 Task: In the sheet Budget Analysis ToolFont size of heading  18 Font style of dataoswald 'Font size of data '9 Alignment of headline & dataAlign center.   Fill color in heading, Red Font color of dataIn the sheet  Attendance Management Sheetbook
Action: Mouse moved to (54, 172)
Screenshot: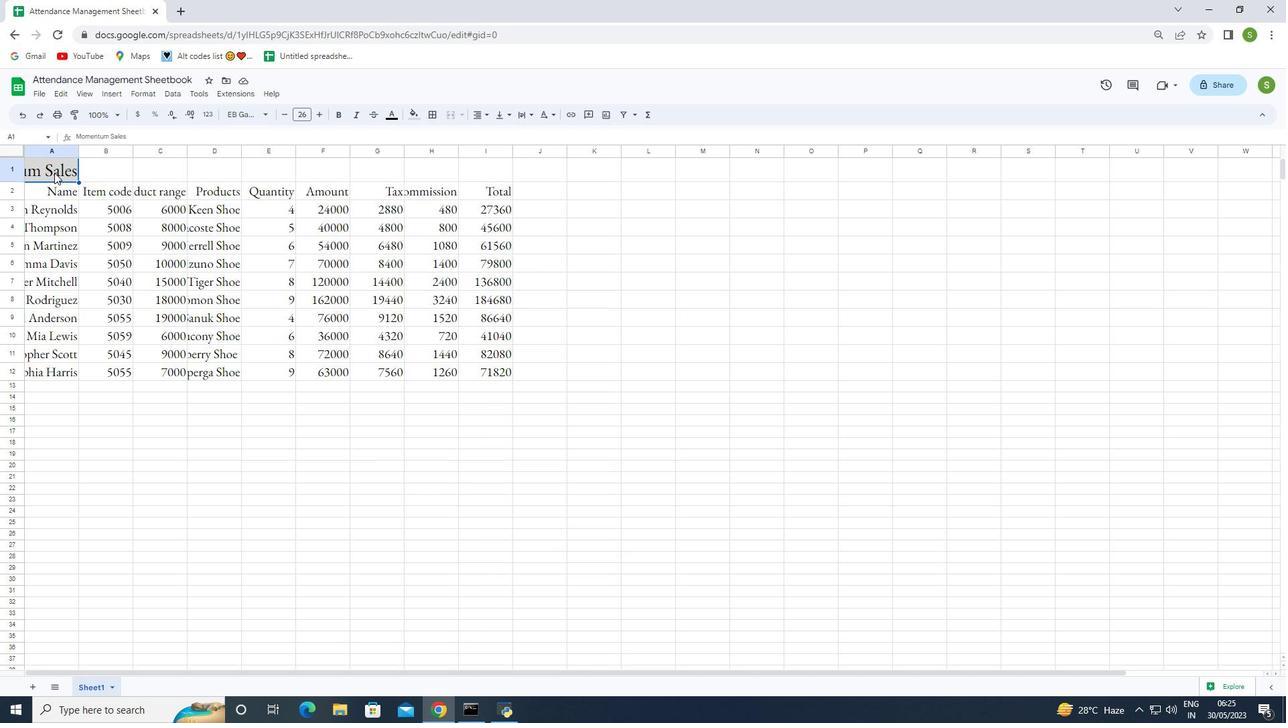 
Action: Mouse pressed left at (54, 172)
Screenshot: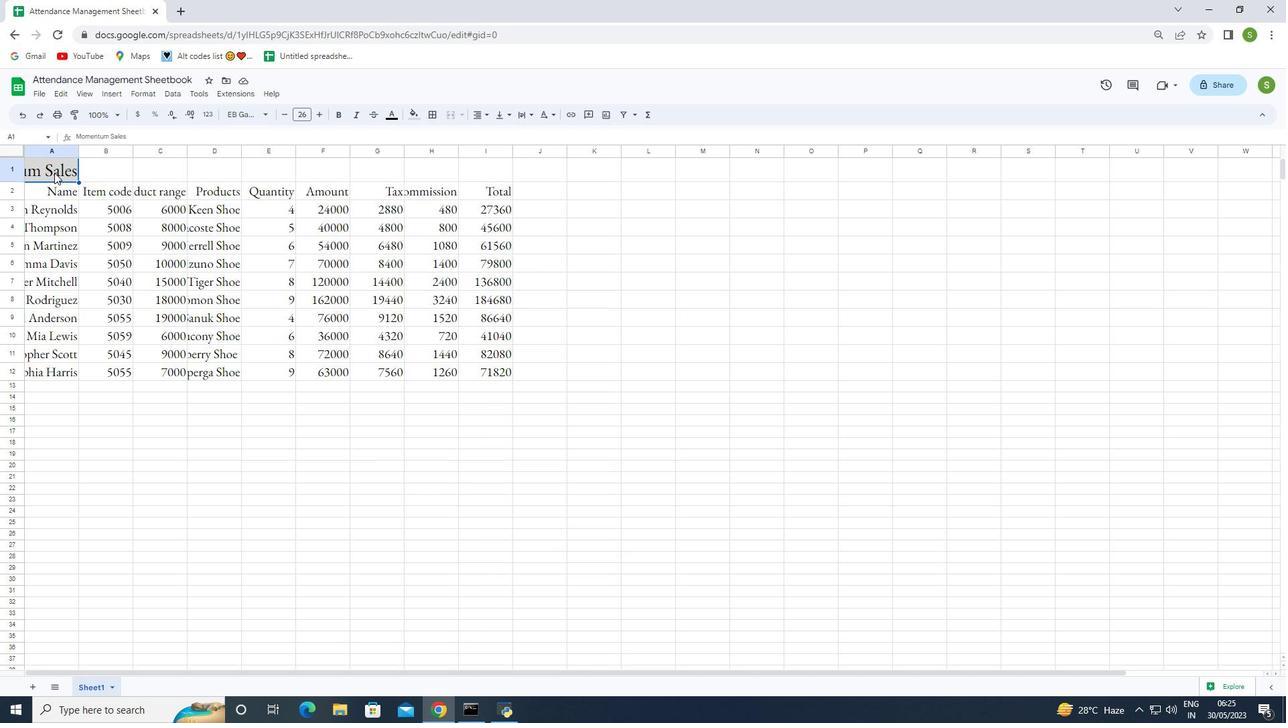 
Action: Mouse moved to (282, 113)
Screenshot: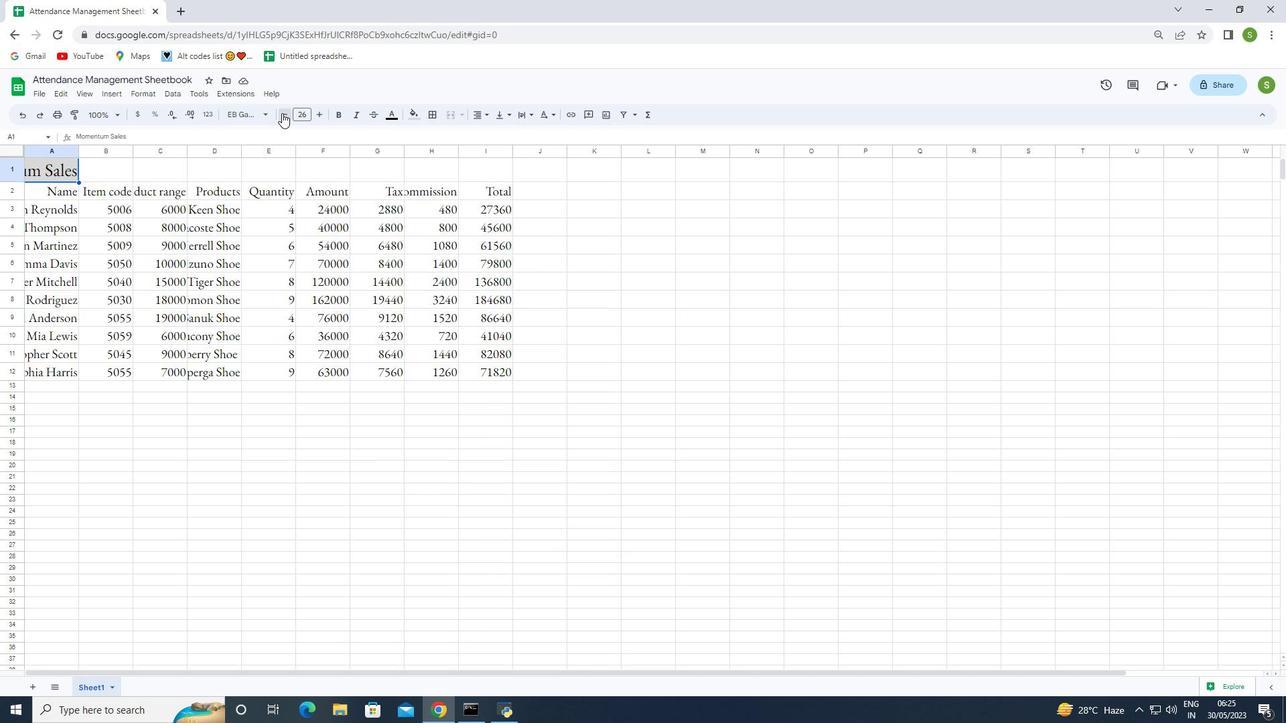 
Action: Mouse pressed left at (282, 113)
Screenshot: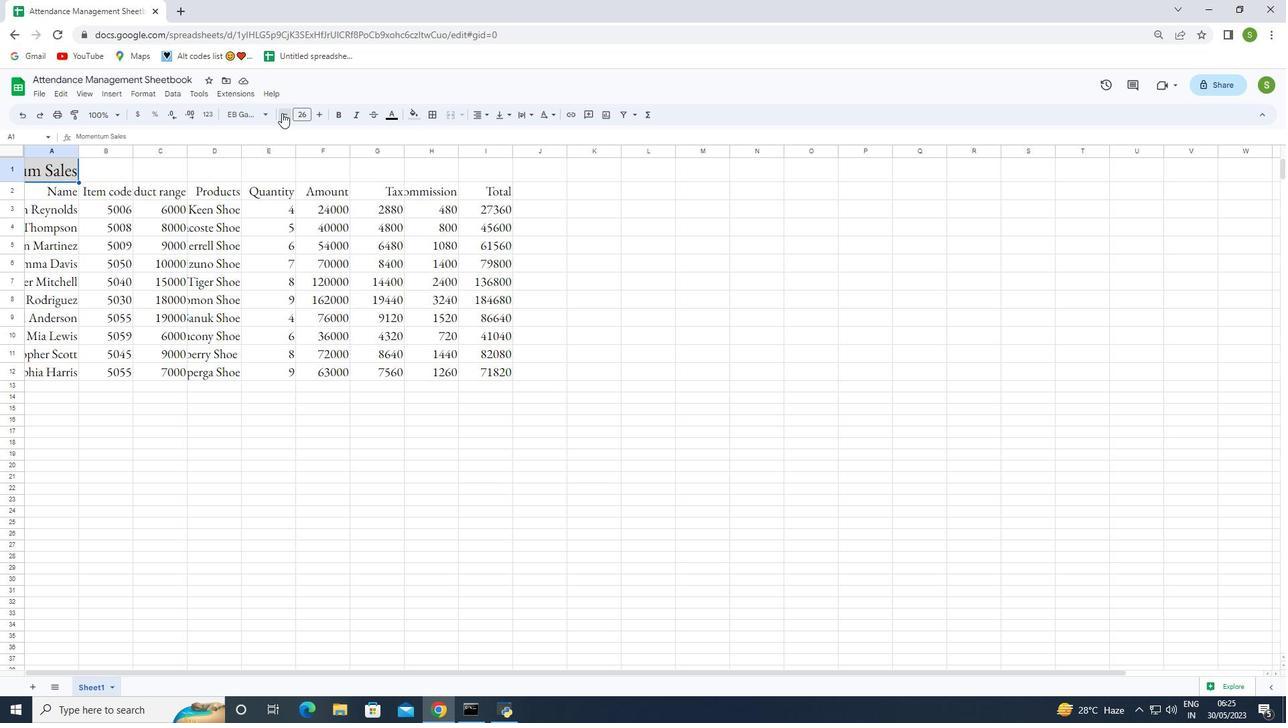 
Action: Mouse pressed left at (282, 113)
Screenshot: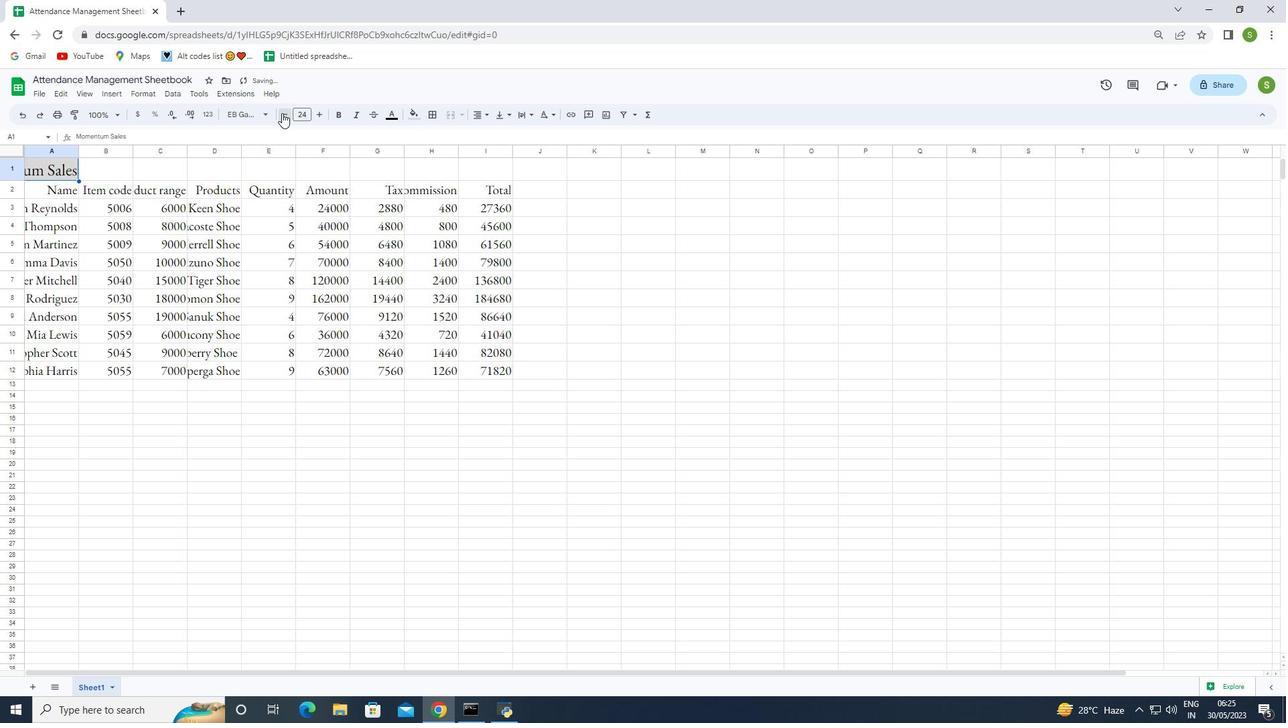 
Action: Mouse pressed left at (282, 113)
Screenshot: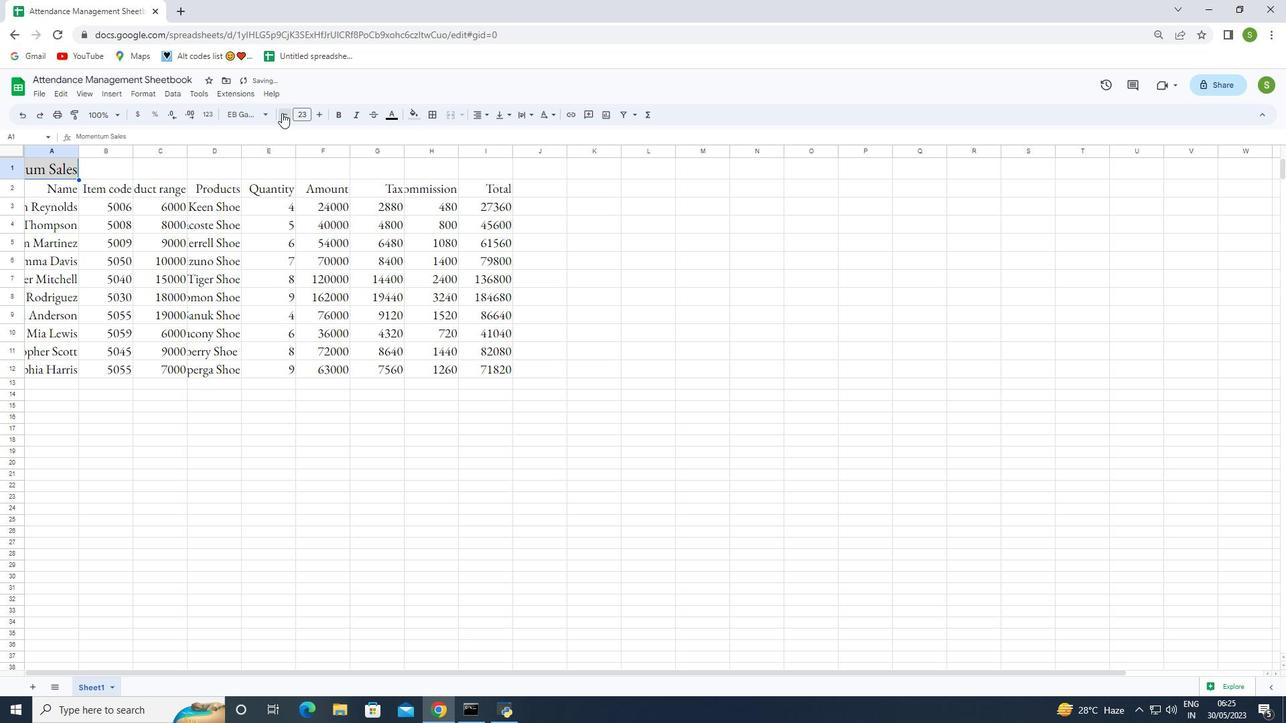 
Action: Mouse pressed left at (282, 113)
Screenshot: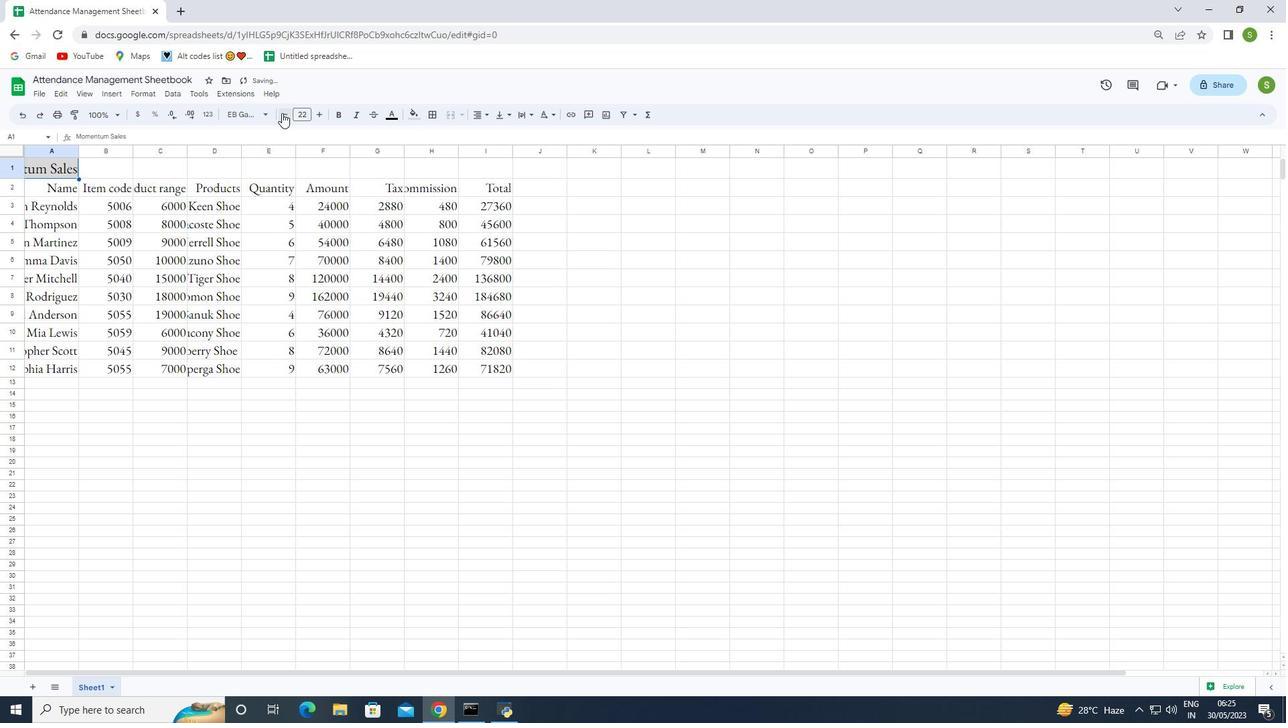 
Action: Mouse pressed left at (282, 113)
Screenshot: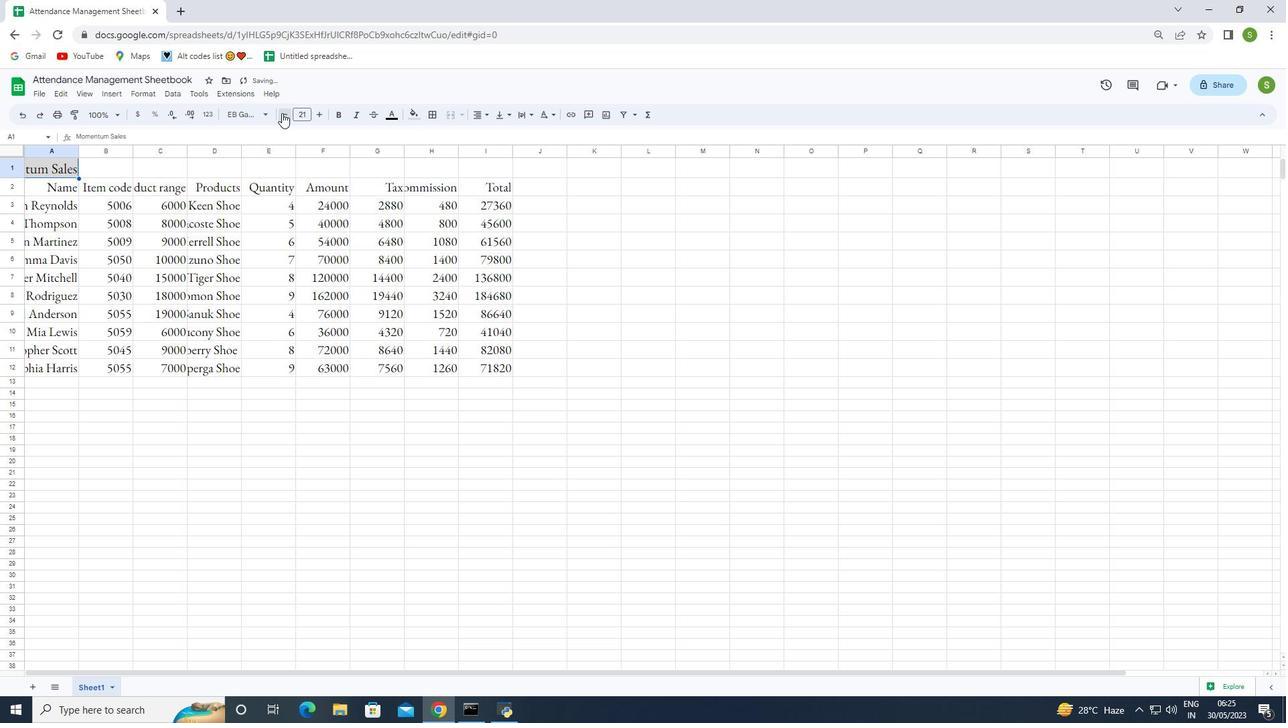 
Action: Mouse pressed left at (282, 113)
Screenshot: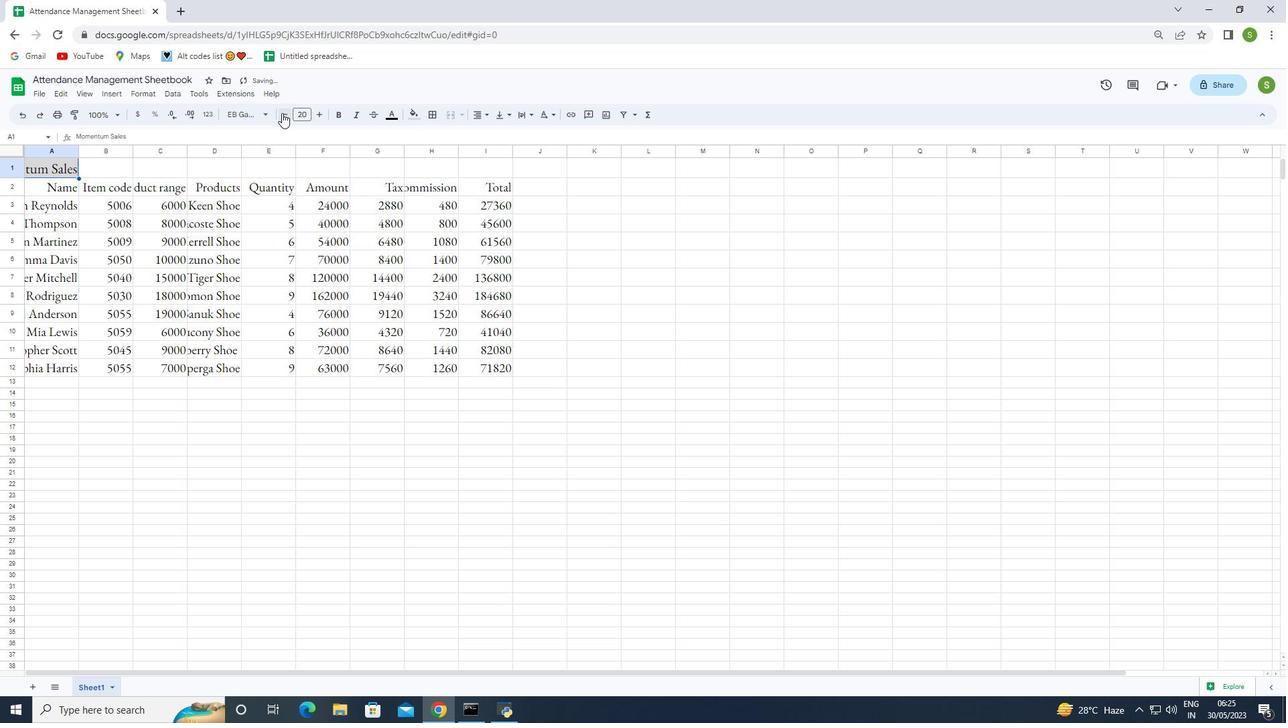 
Action: Mouse pressed left at (282, 113)
Screenshot: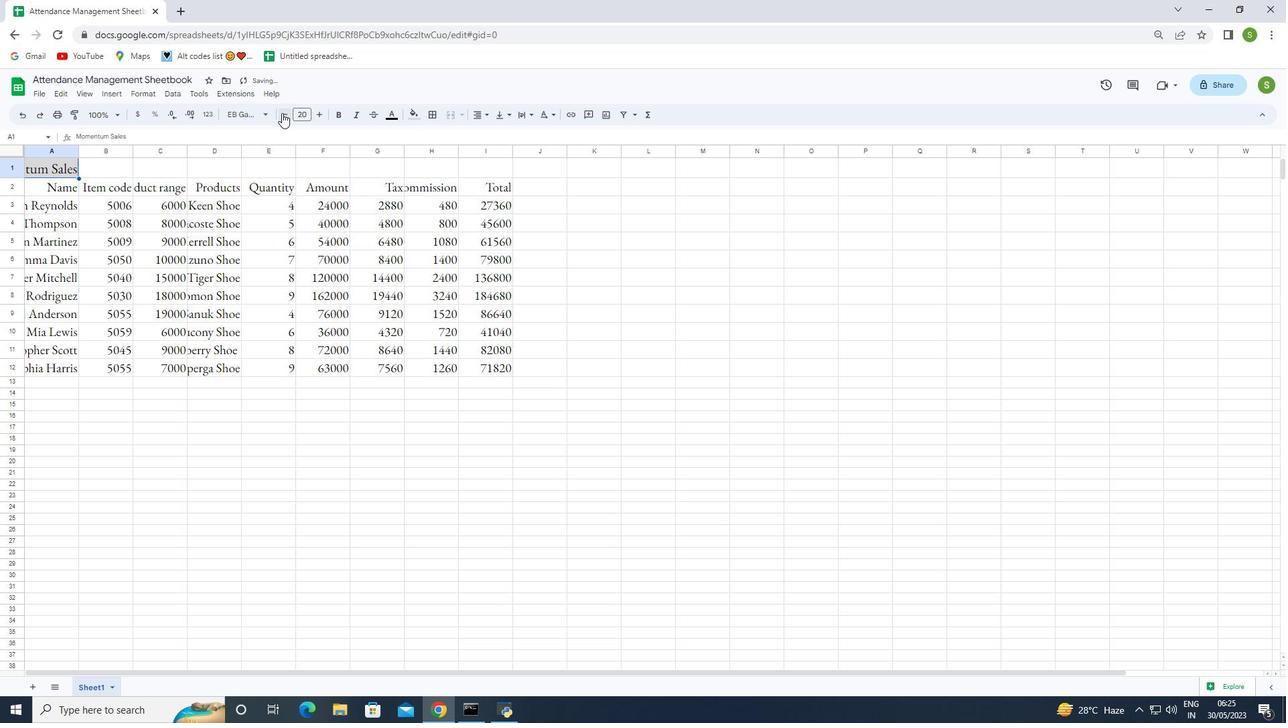 
Action: Mouse pressed left at (282, 113)
Screenshot: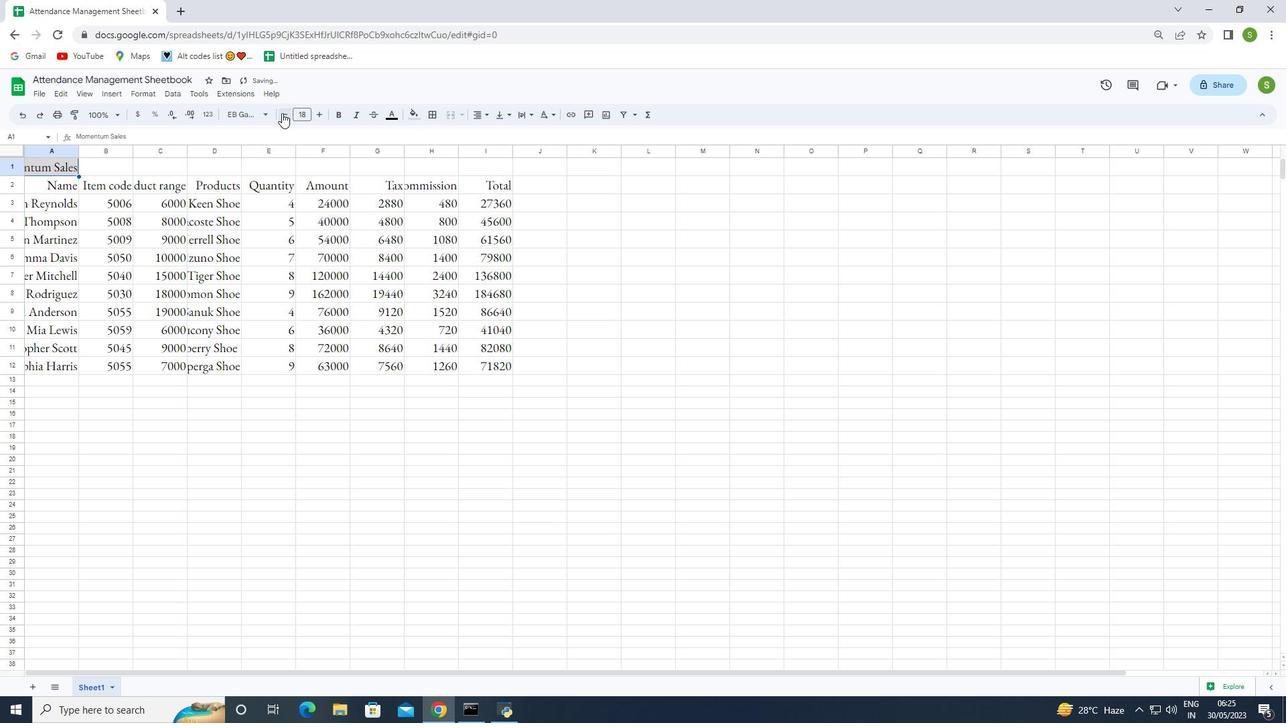 
Action: Mouse moved to (50, 183)
Screenshot: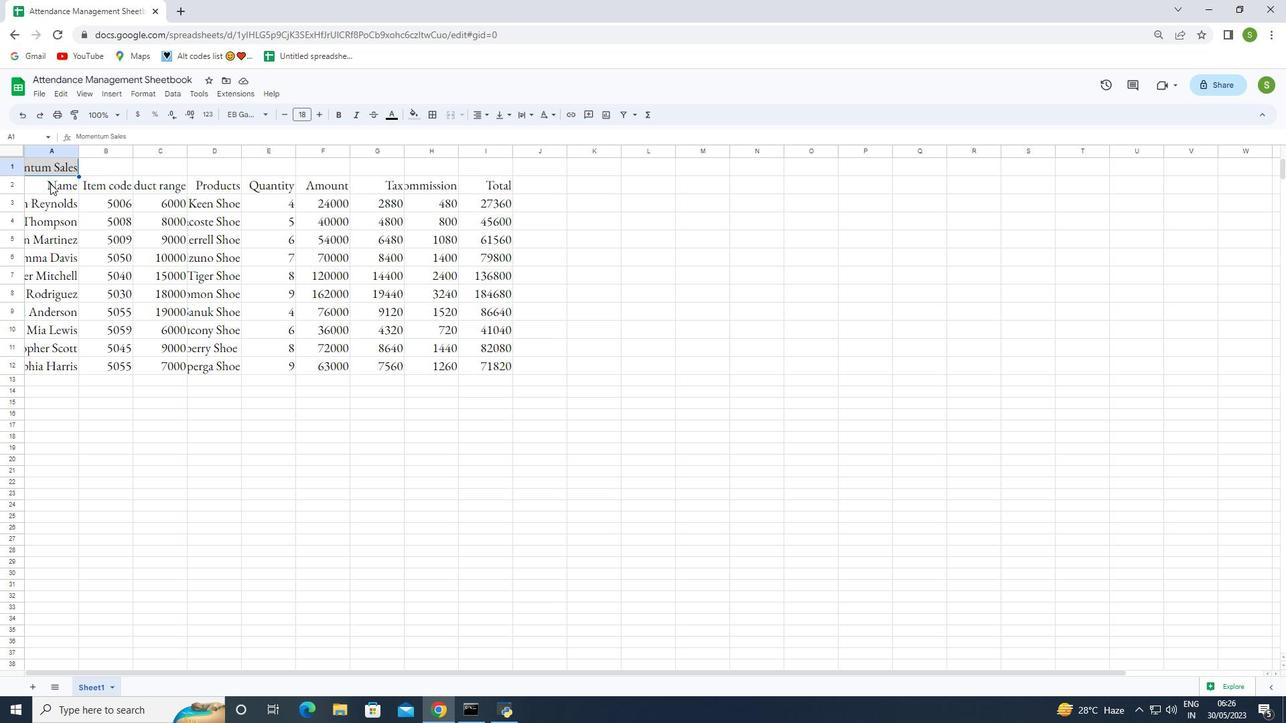 
Action: Mouse pressed left at (50, 183)
Screenshot: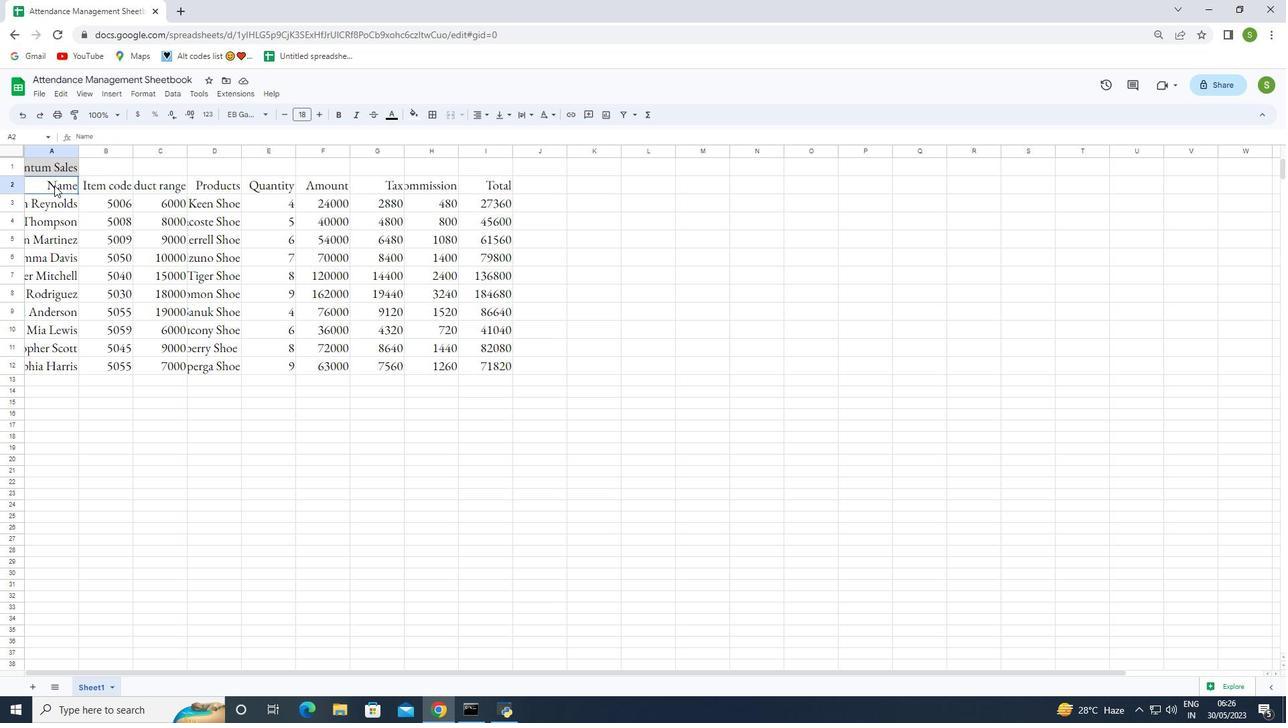 
Action: Mouse moved to (250, 115)
Screenshot: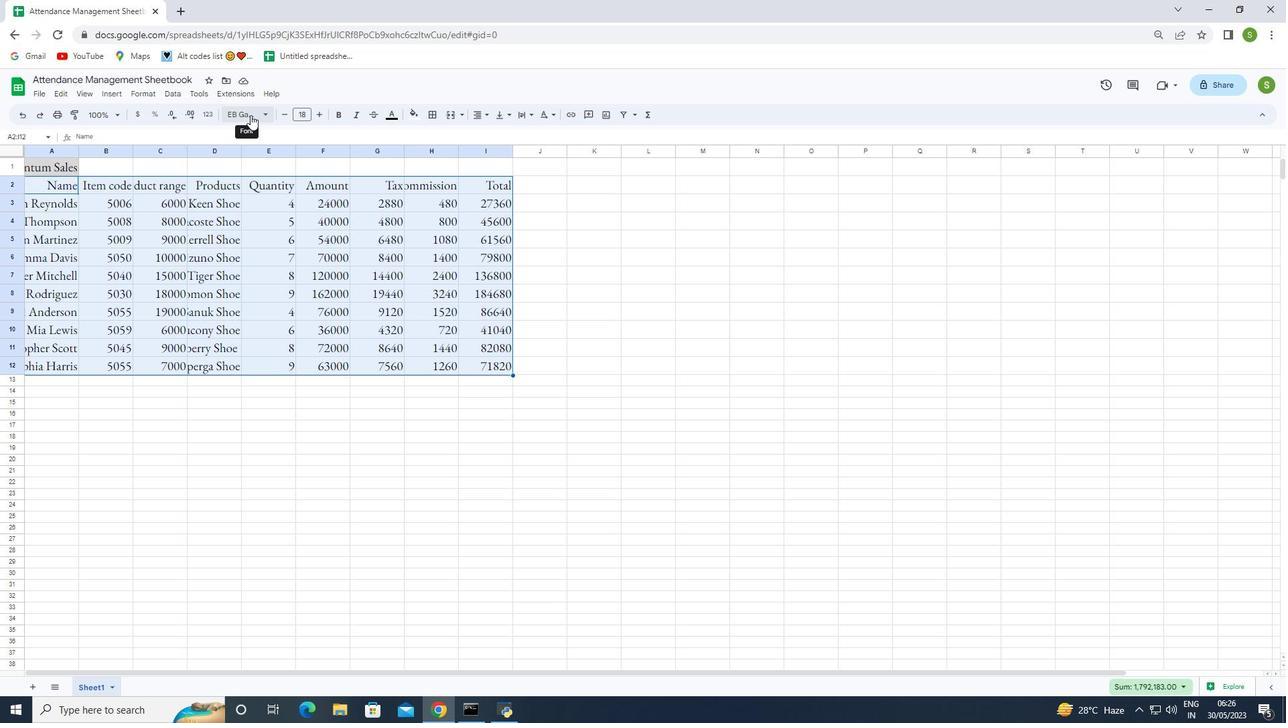 
Action: Mouse pressed left at (250, 115)
Screenshot: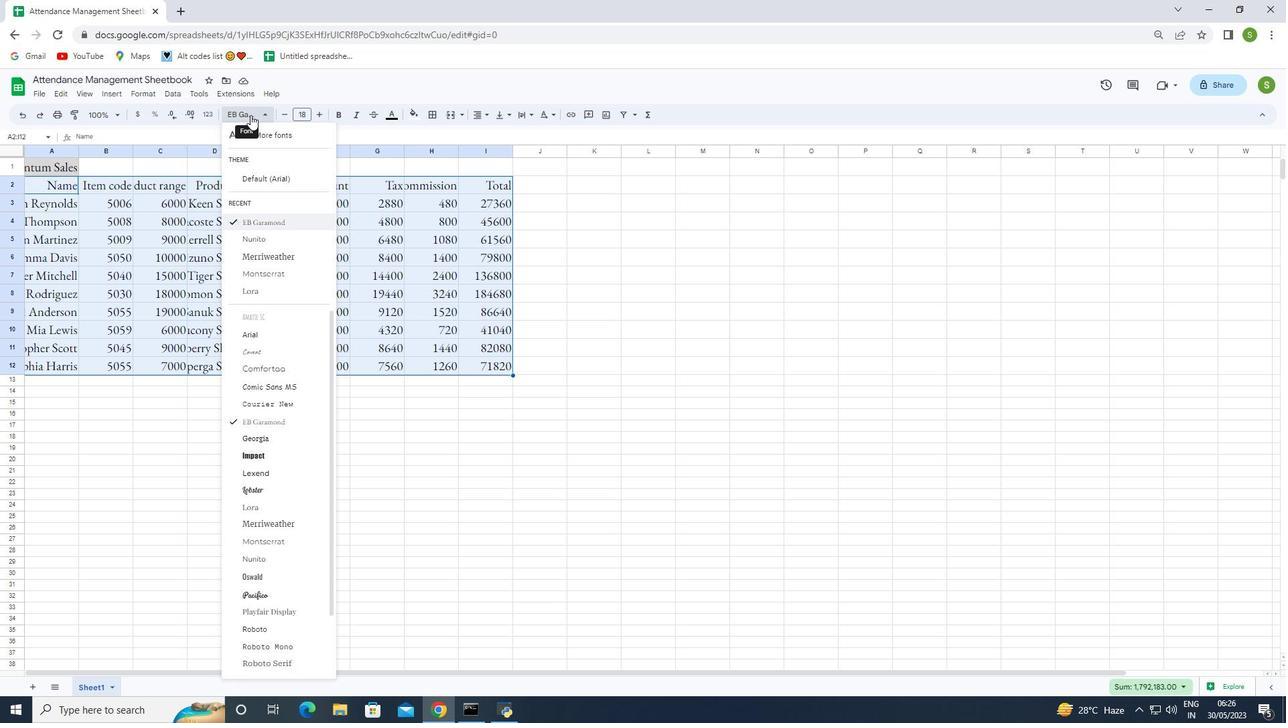 
Action: Mouse moved to (267, 432)
Screenshot: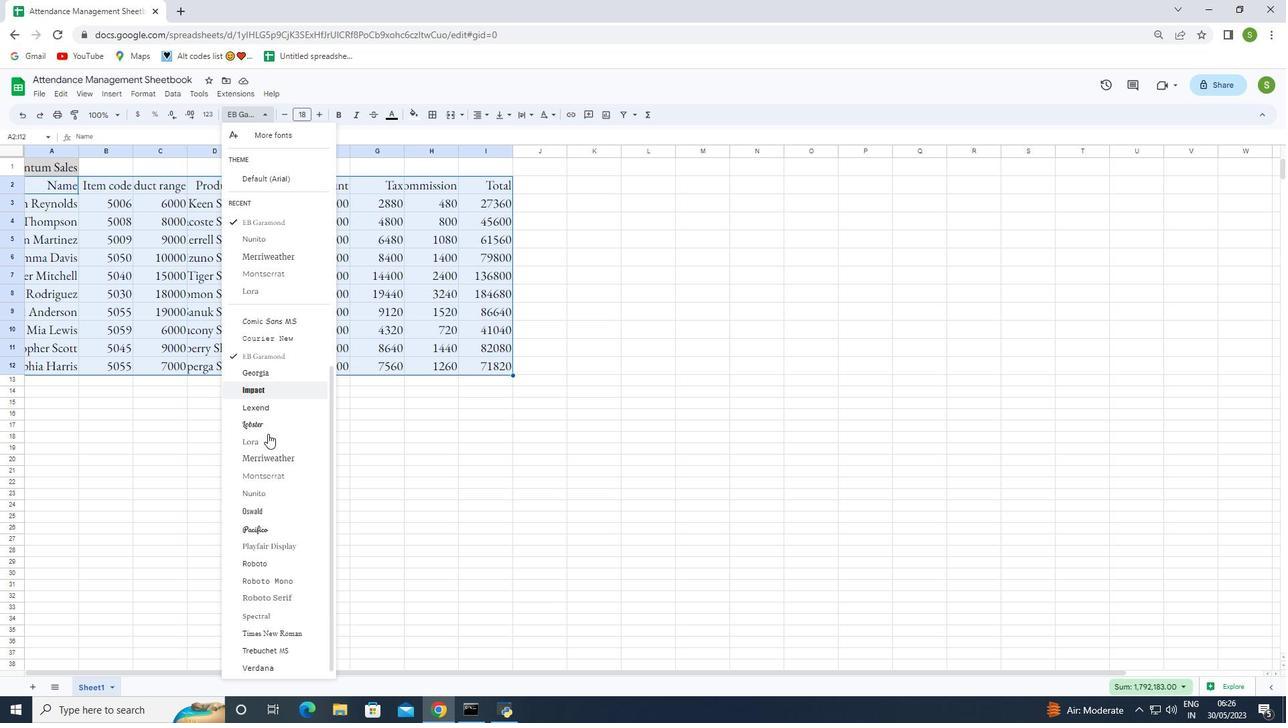 
Action: Mouse scrolled (267, 432) with delta (0, 0)
Screenshot: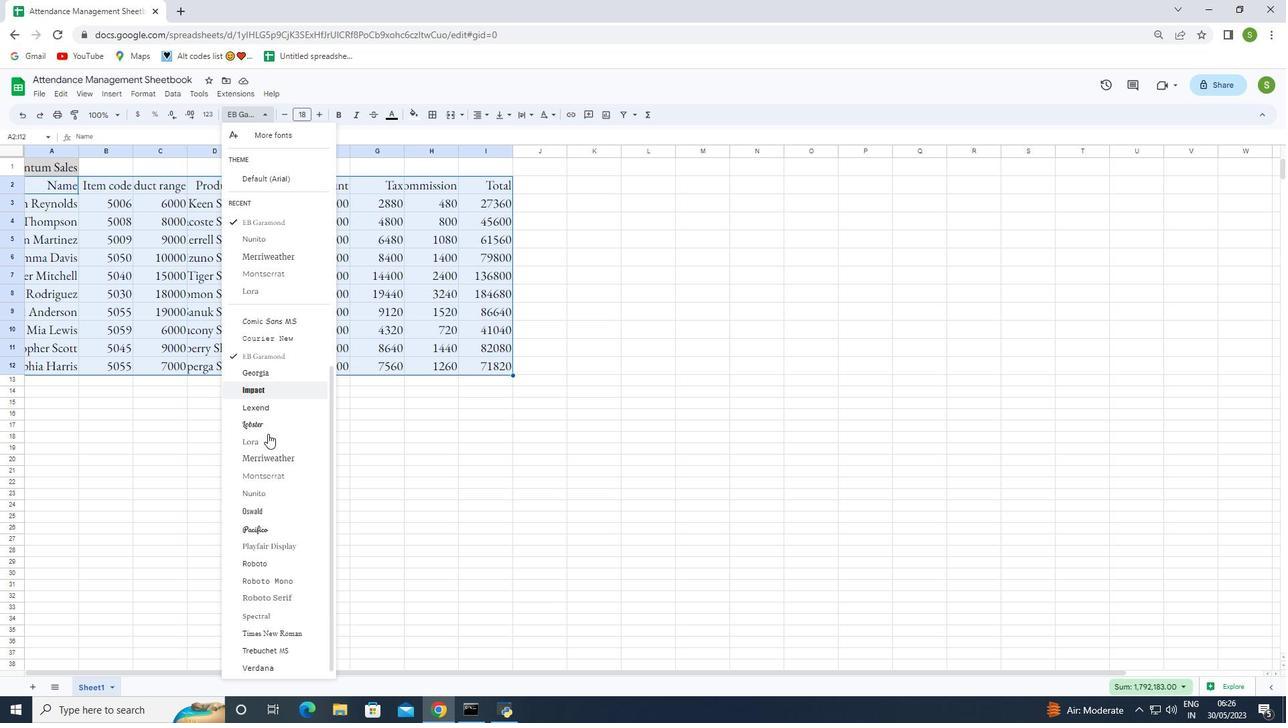 
Action: Mouse moved to (267, 434)
Screenshot: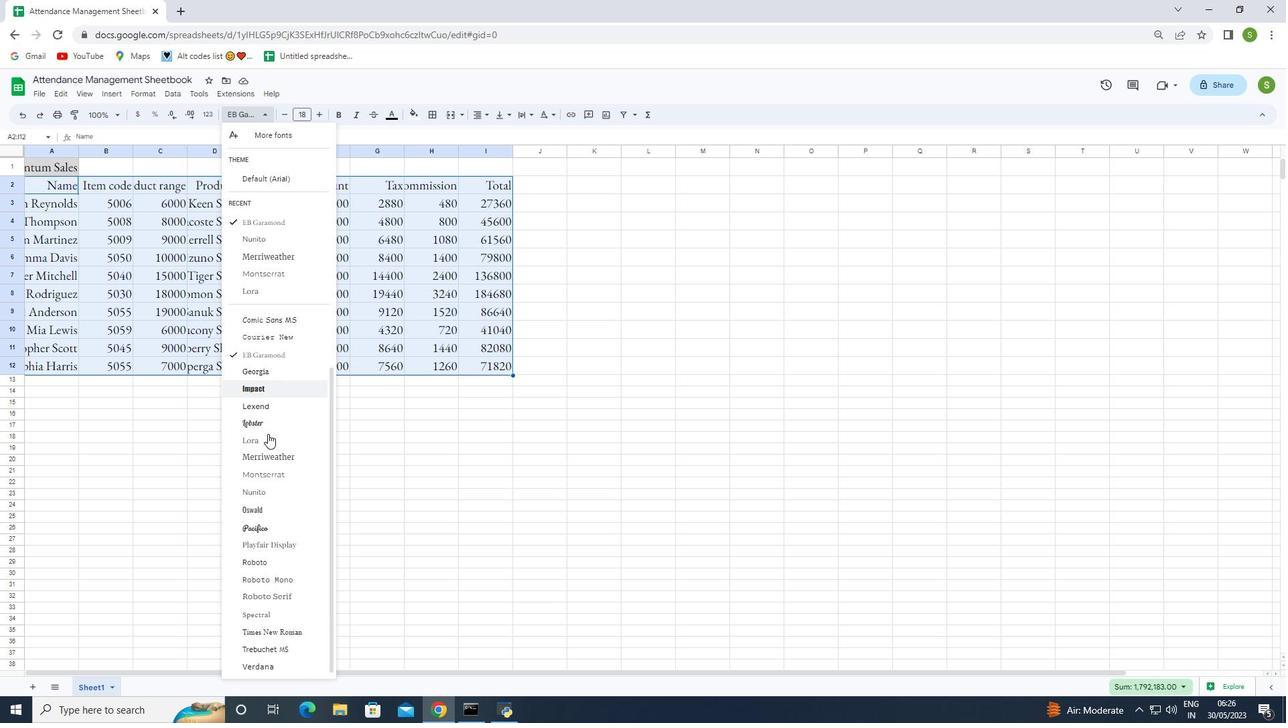 
Action: Mouse scrolled (267, 433) with delta (0, 0)
Screenshot: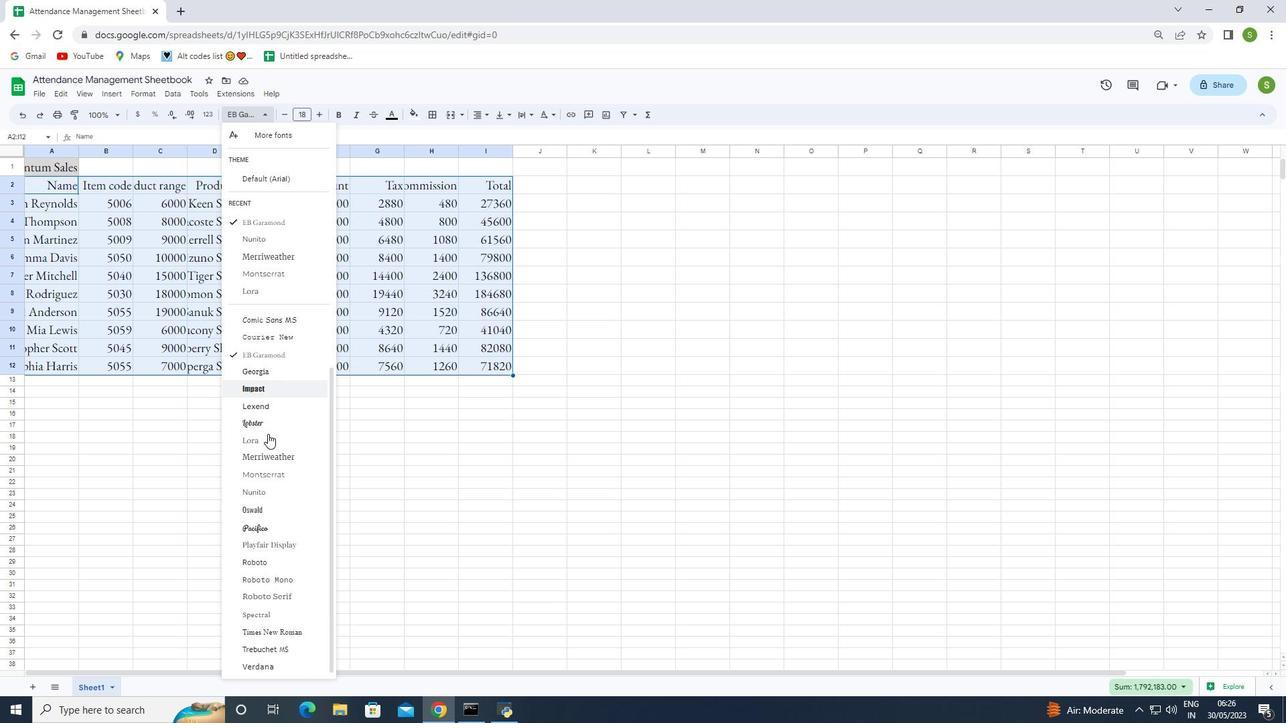 
Action: Mouse moved to (253, 513)
Screenshot: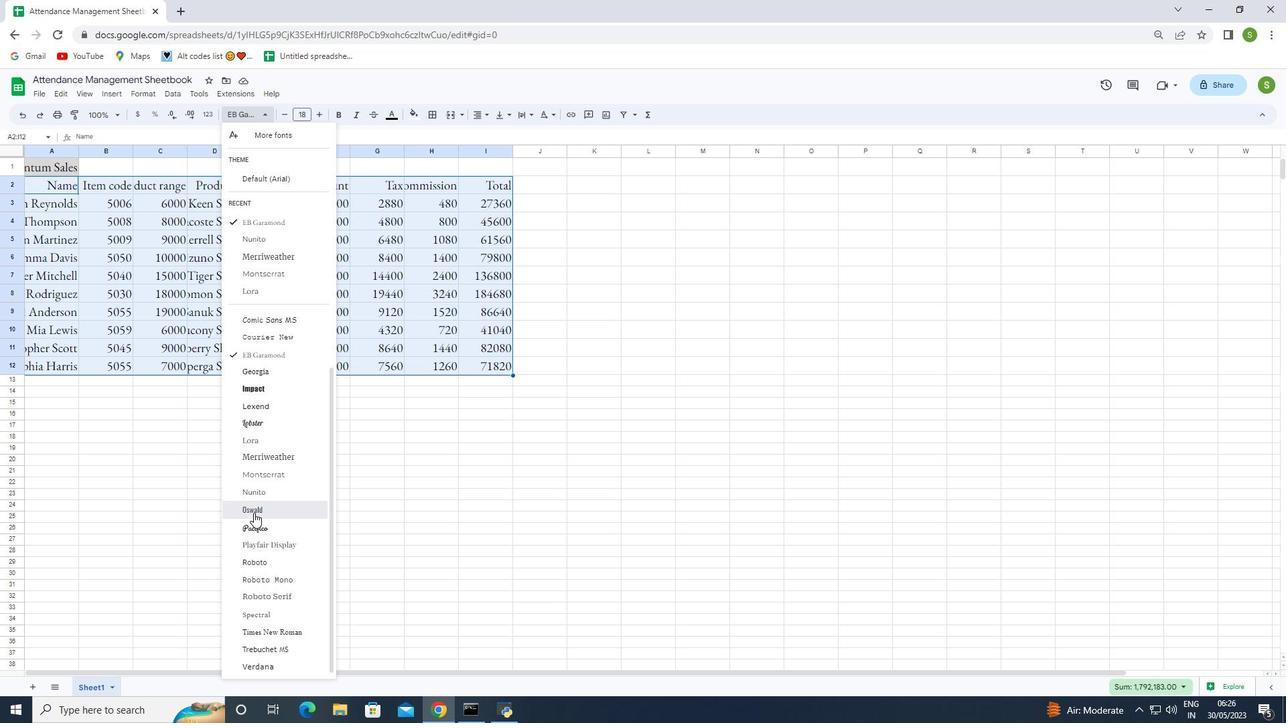 
Action: Mouse pressed left at (253, 513)
Screenshot: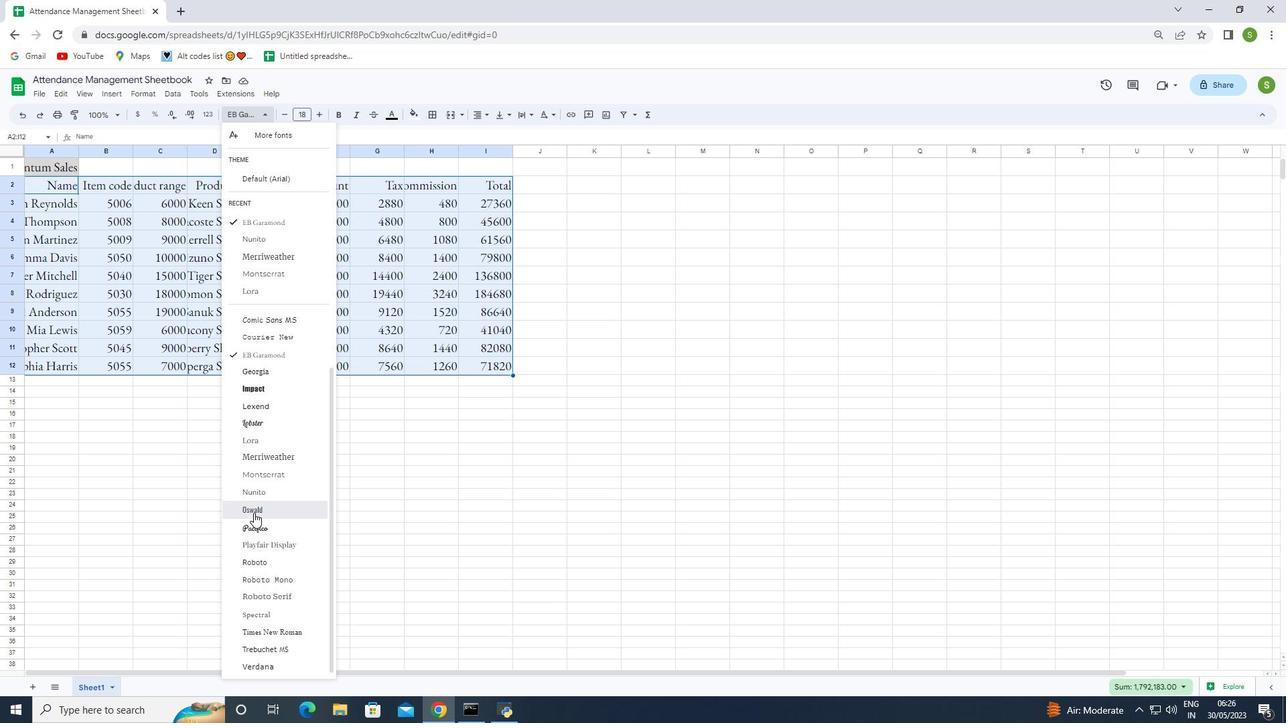 
Action: Mouse moved to (280, 115)
Screenshot: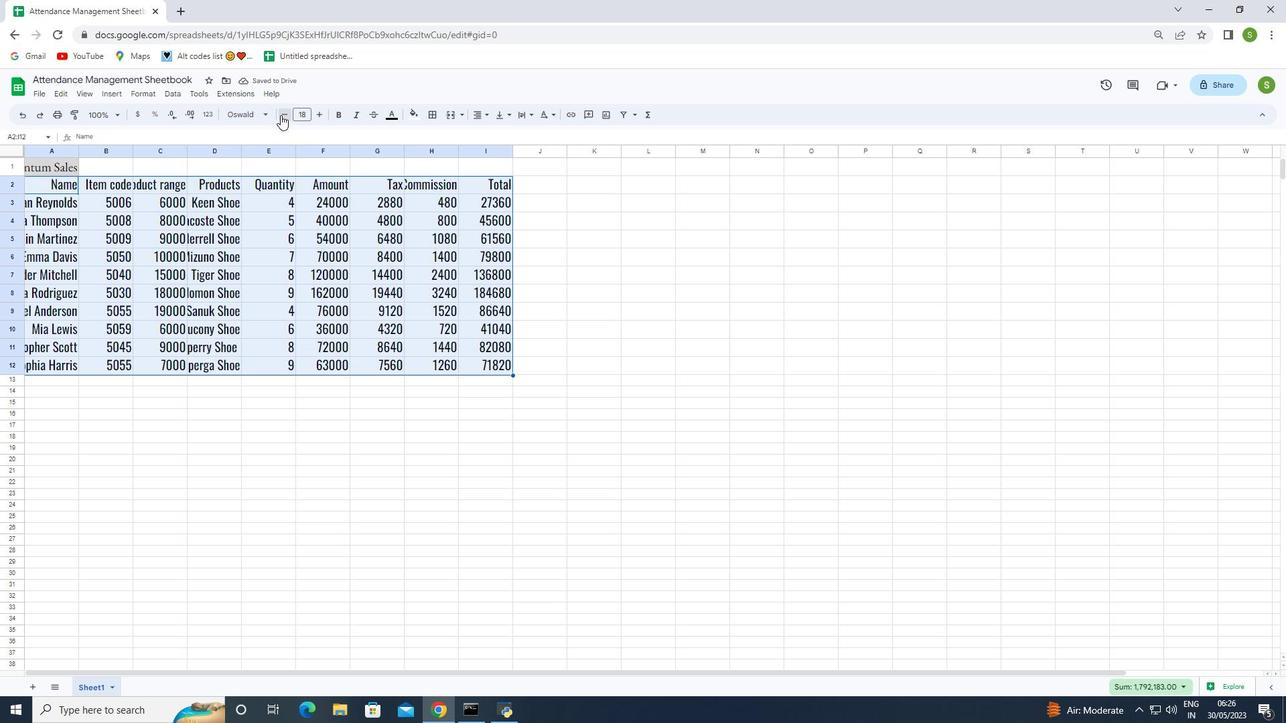 
Action: Mouse pressed left at (280, 115)
Screenshot: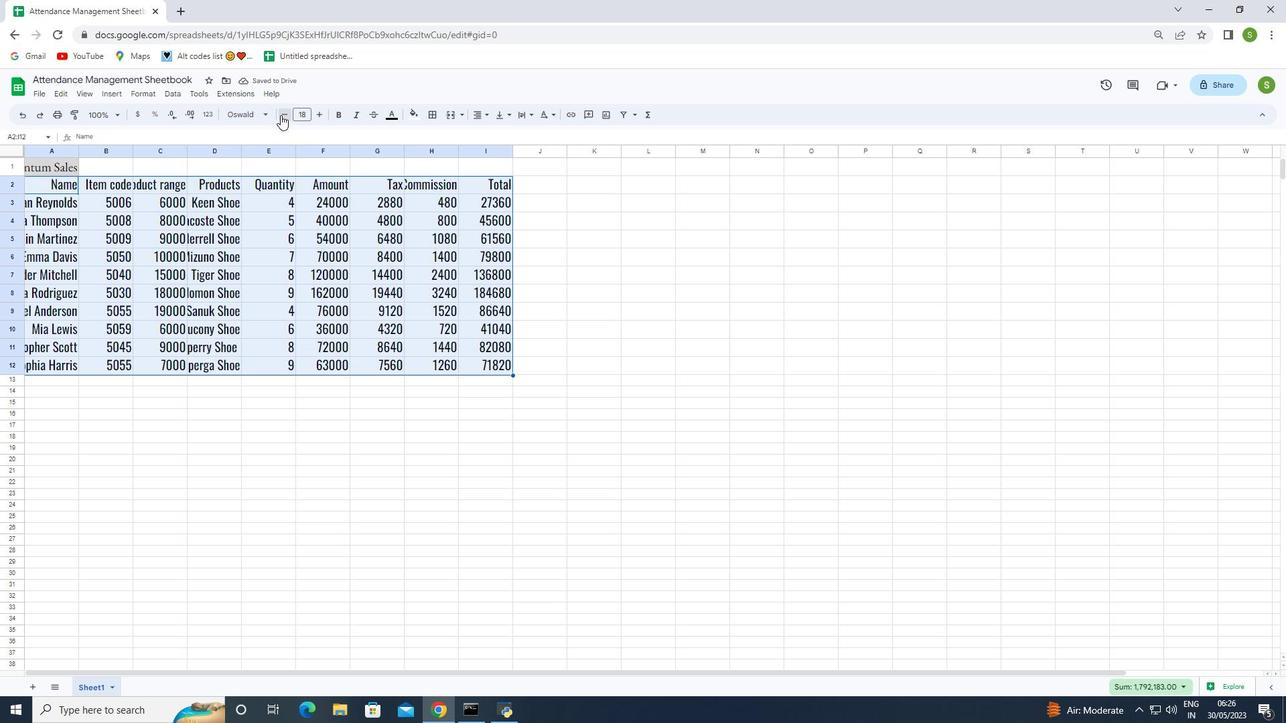 
Action: Mouse pressed left at (280, 115)
Screenshot: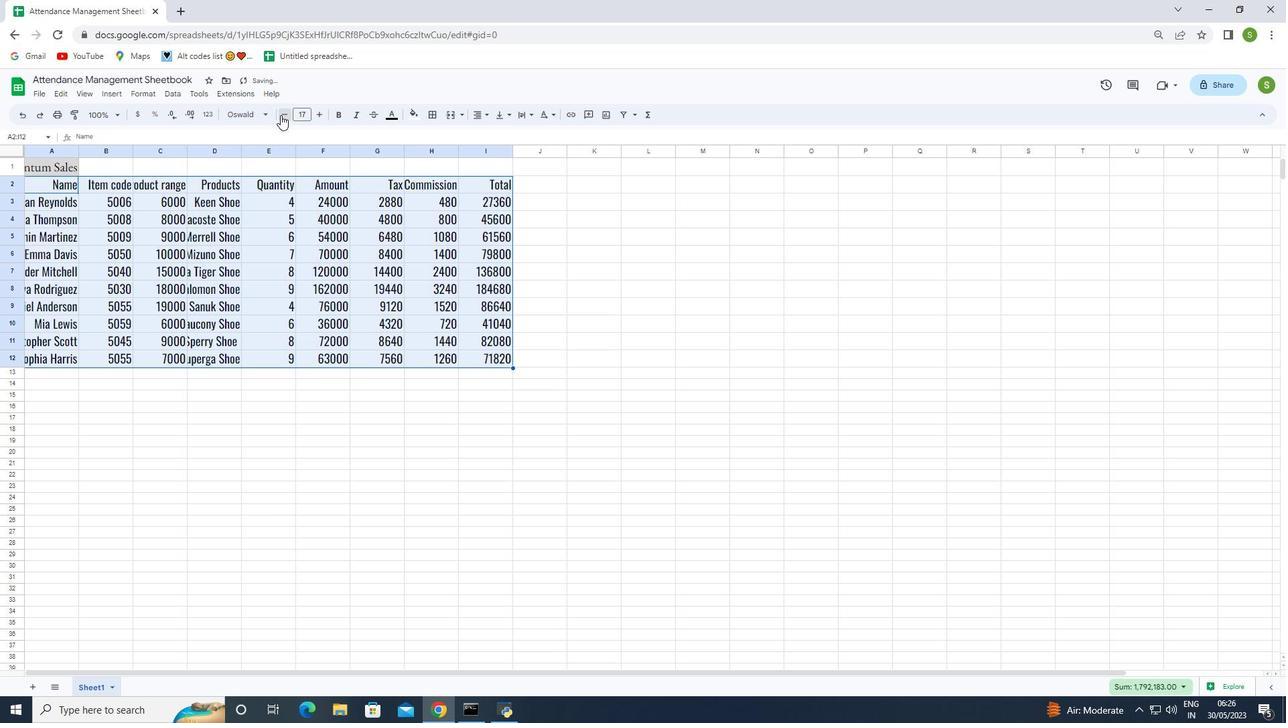 
Action: Mouse pressed left at (280, 115)
Screenshot: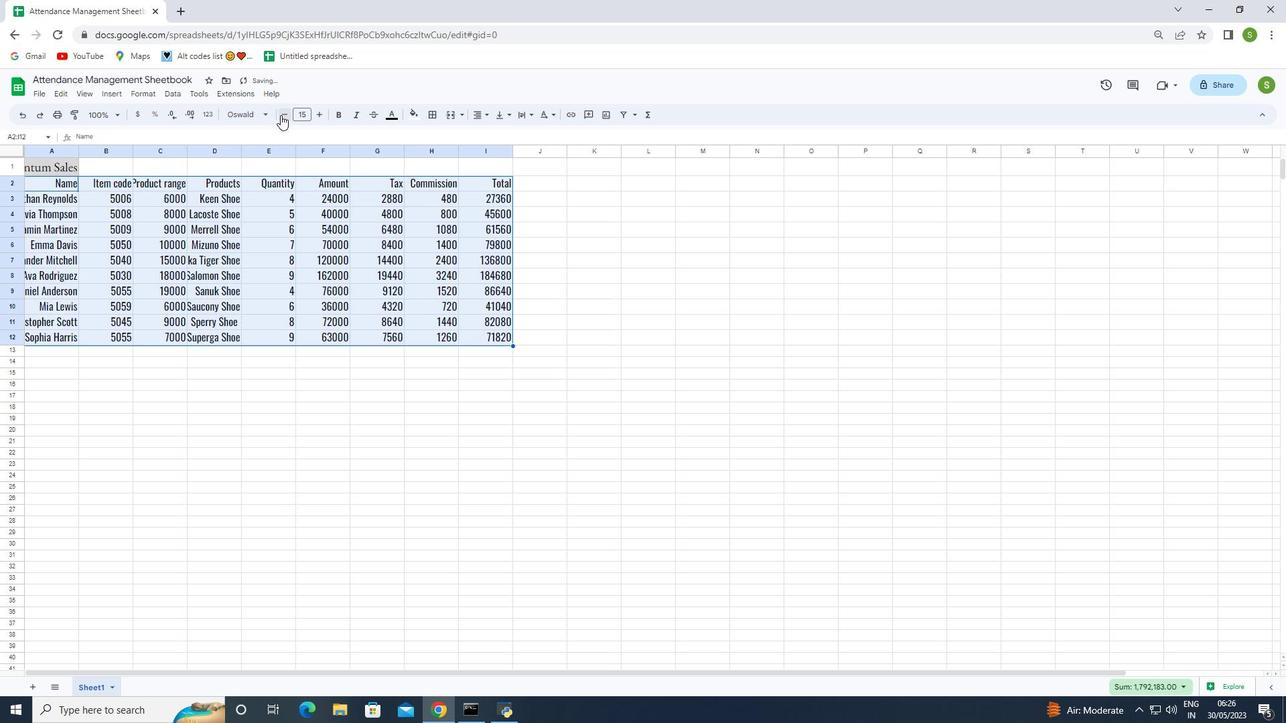
Action: Mouse pressed left at (280, 115)
Screenshot: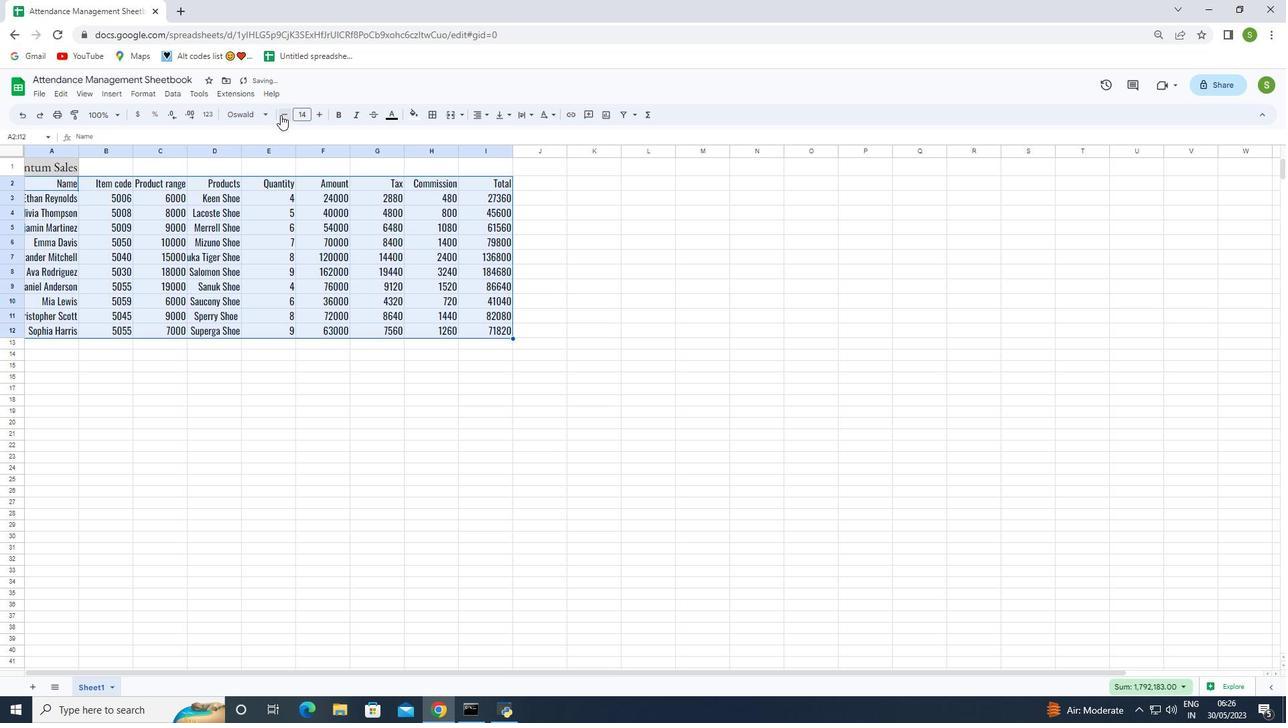 
Action: Mouse pressed left at (280, 115)
Screenshot: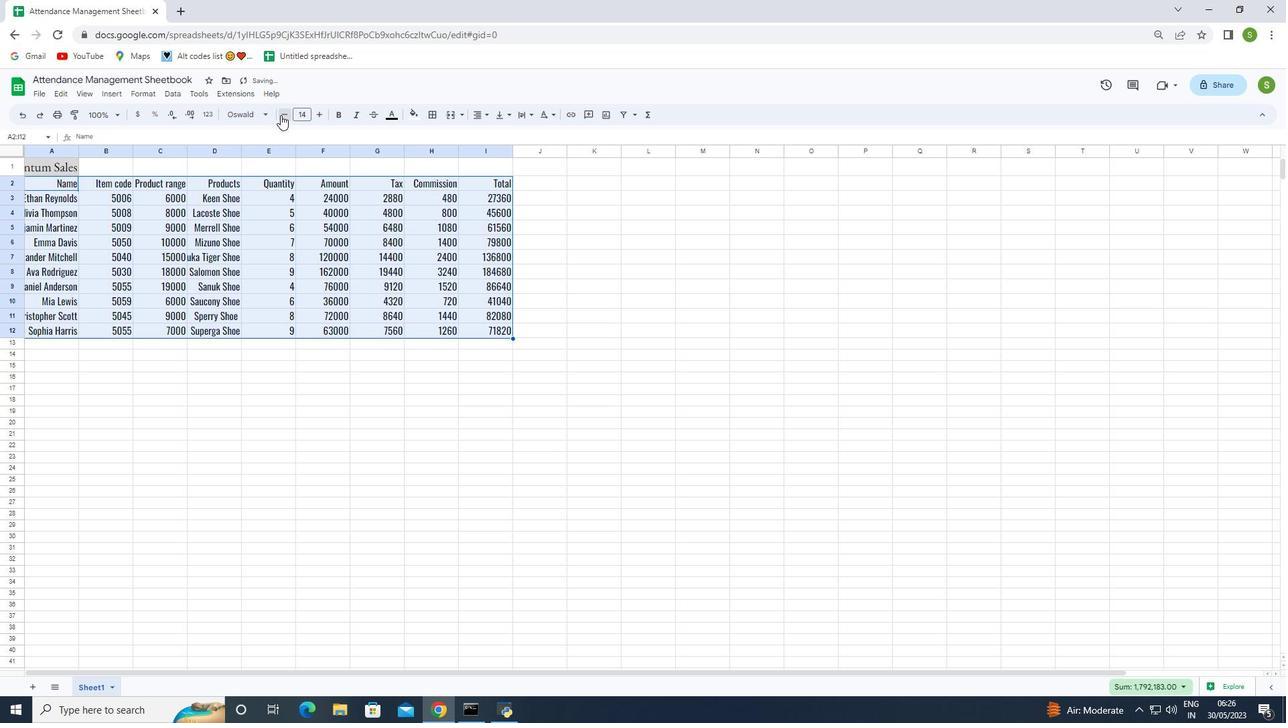 
Action: Mouse pressed left at (280, 115)
Screenshot: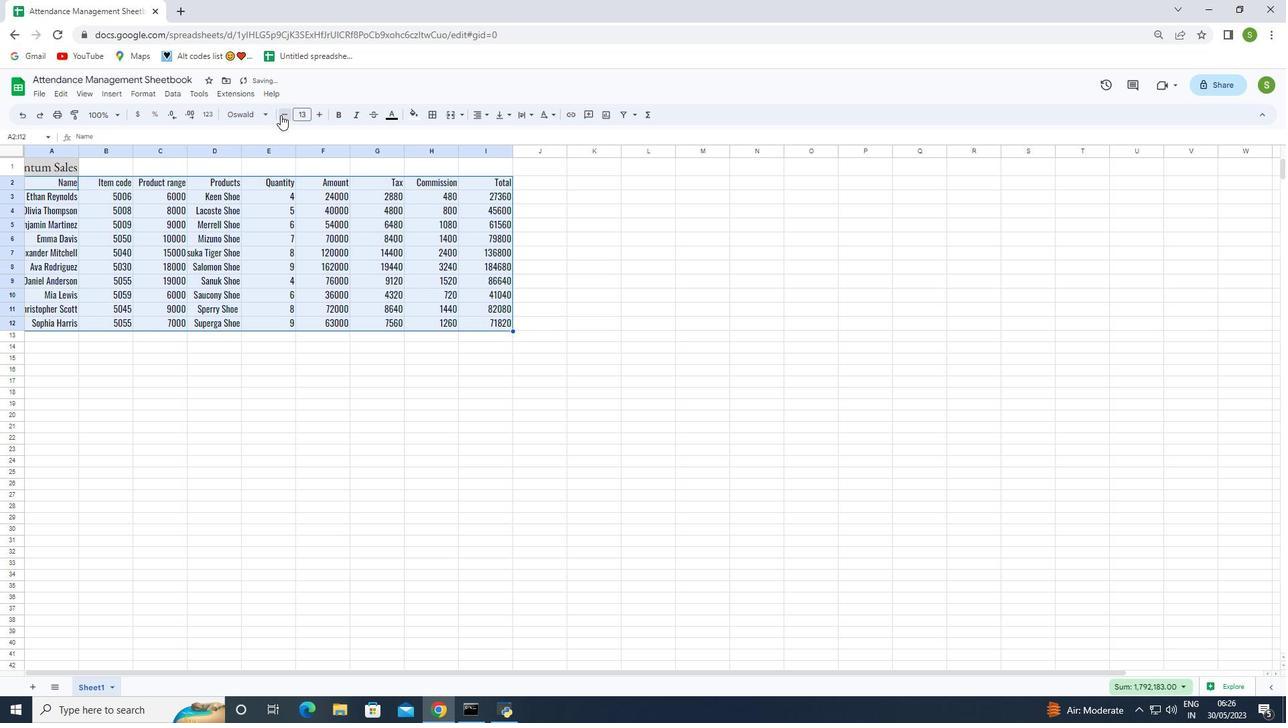 
Action: Mouse moved to (288, 111)
Screenshot: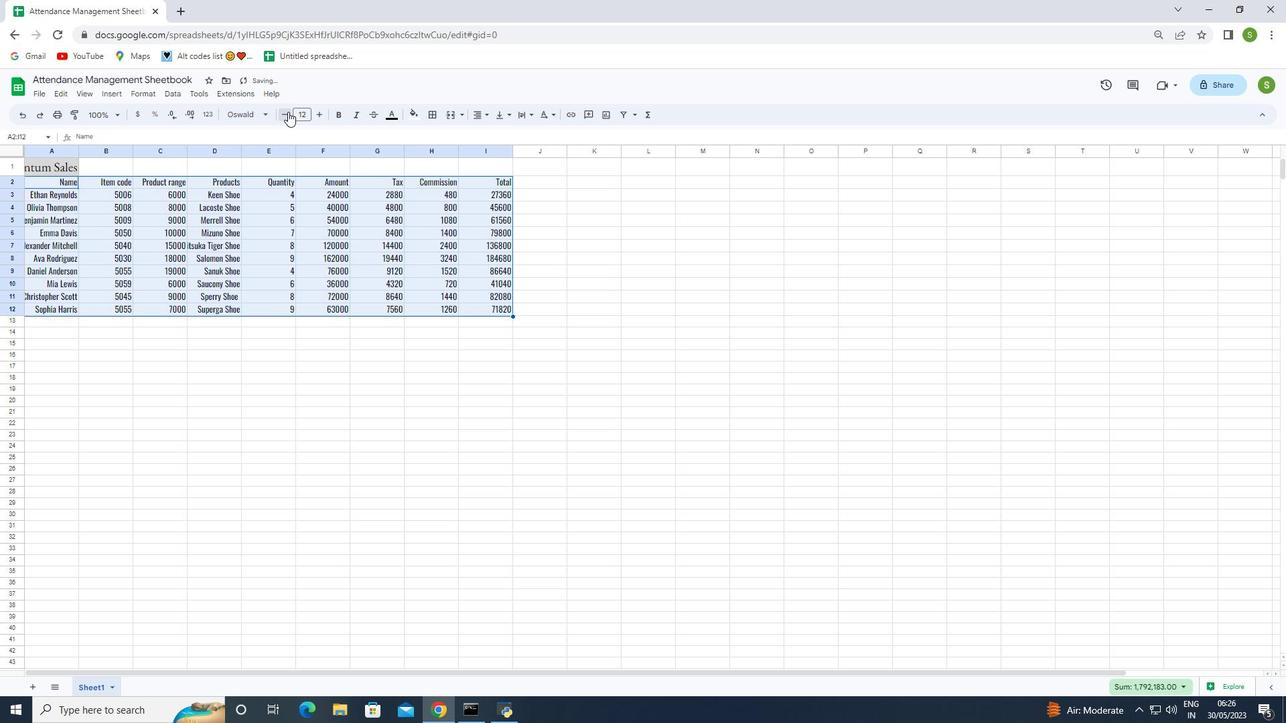 
Action: Mouse pressed left at (288, 111)
Screenshot: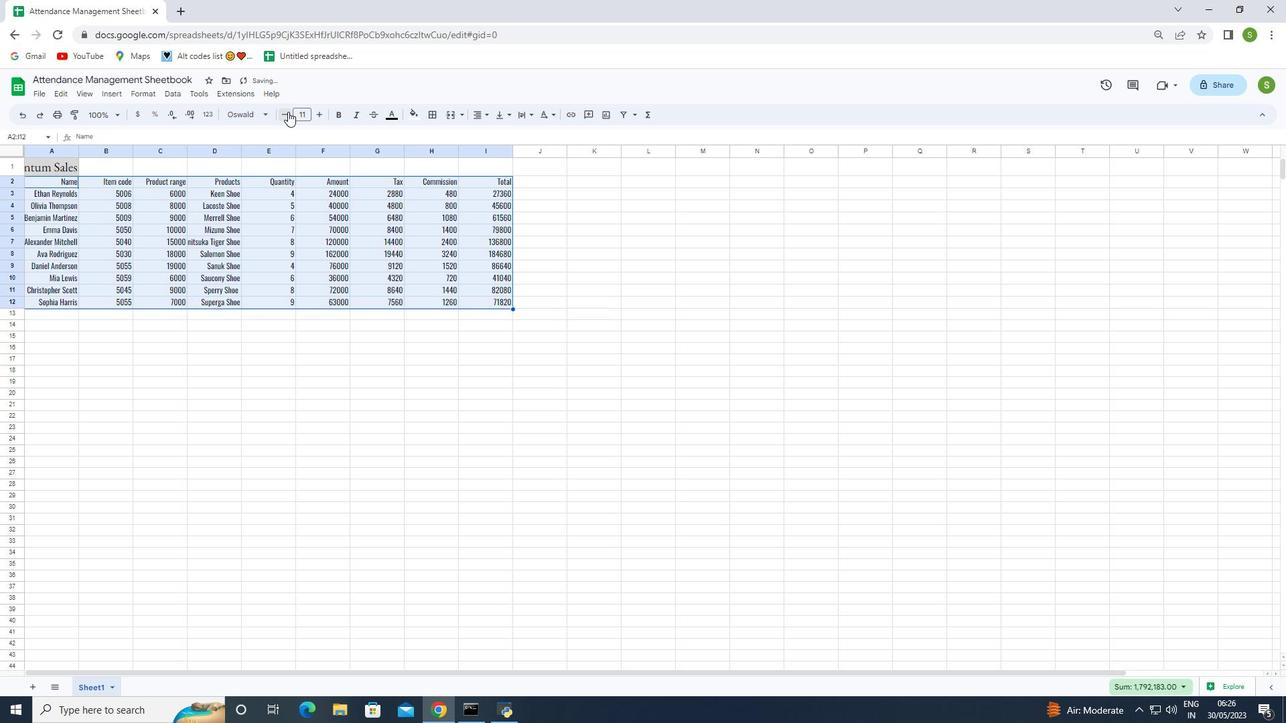 
Action: Mouse pressed left at (288, 111)
Screenshot: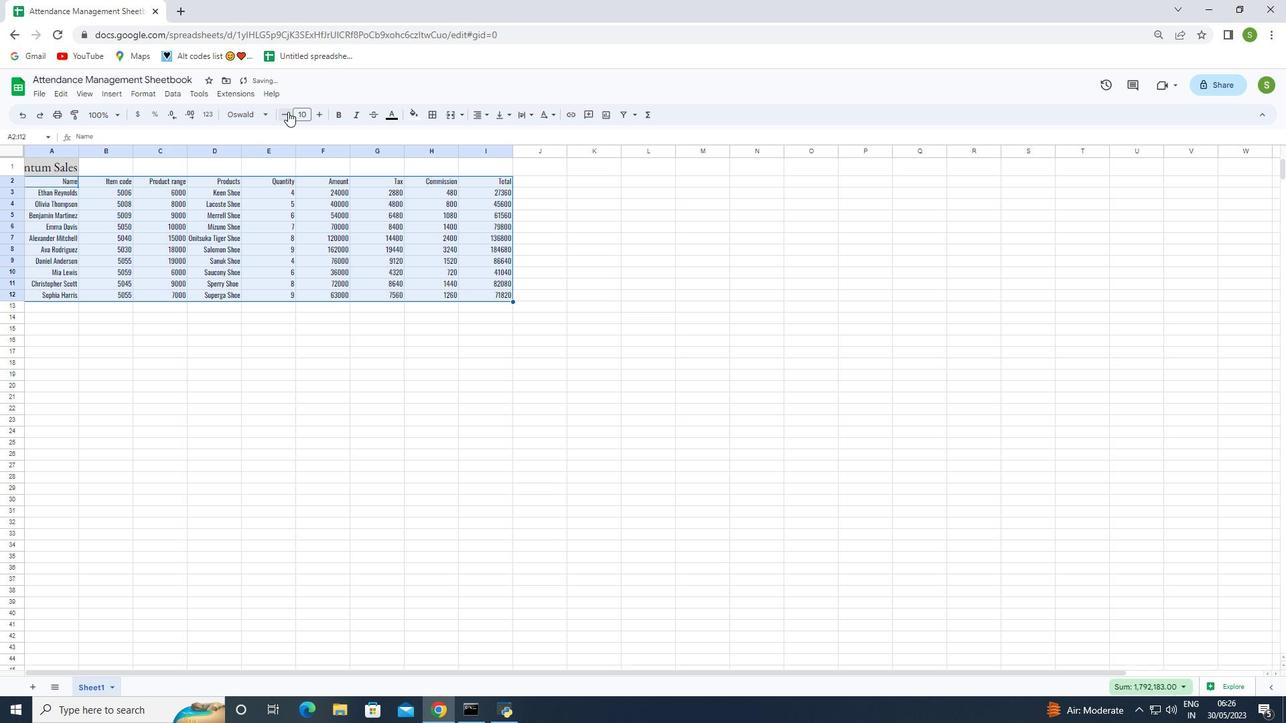
Action: Mouse pressed left at (288, 111)
Screenshot: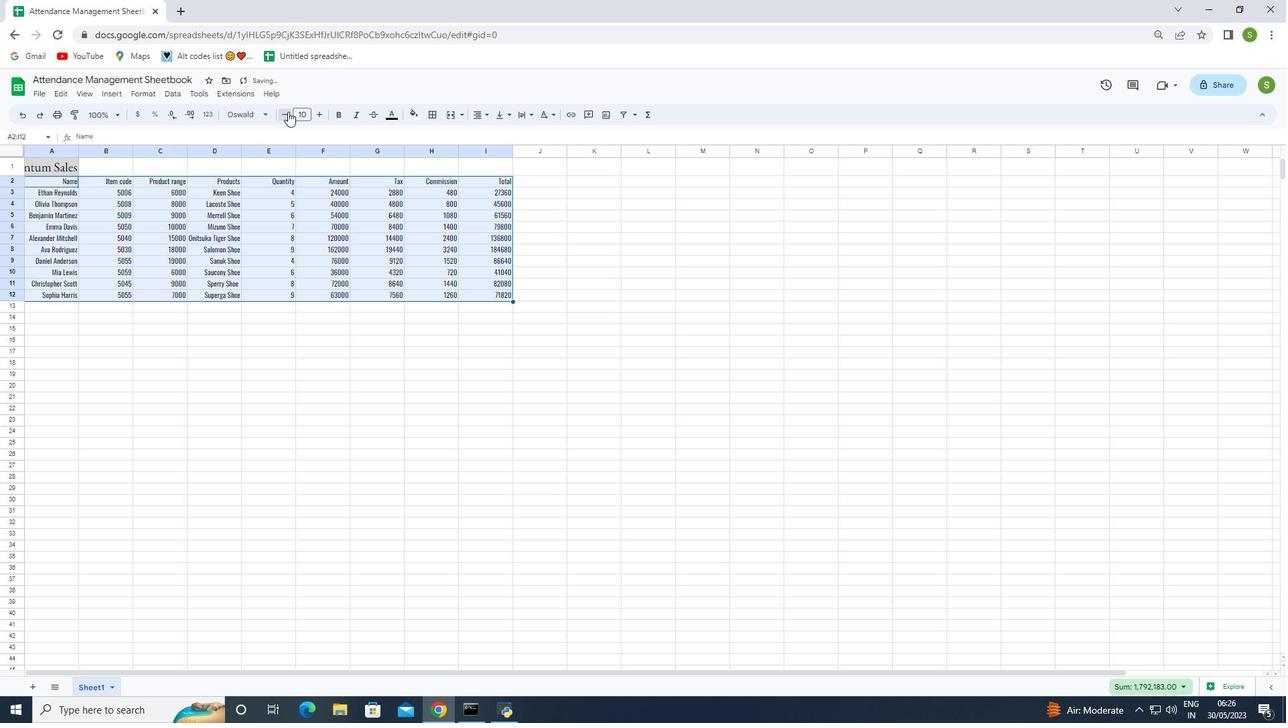 
Action: Mouse moved to (52, 172)
Screenshot: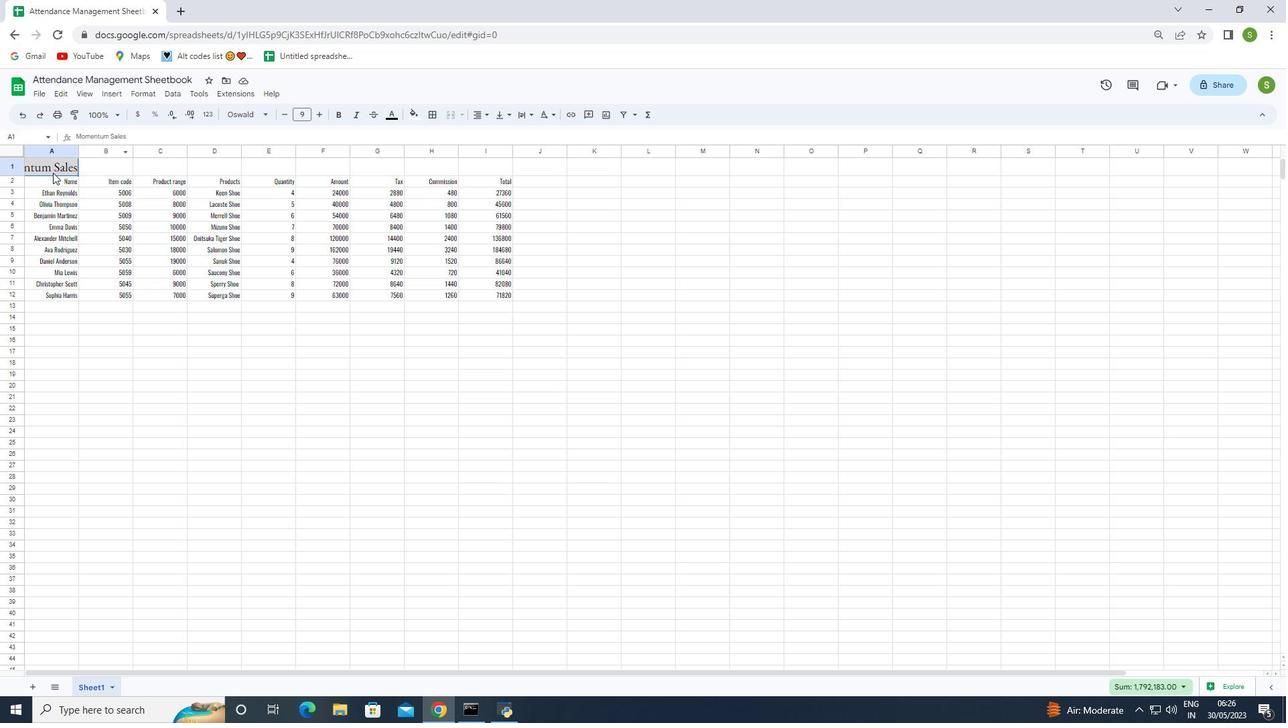 
Action: Mouse pressed left at (52, 172)
Screenshot: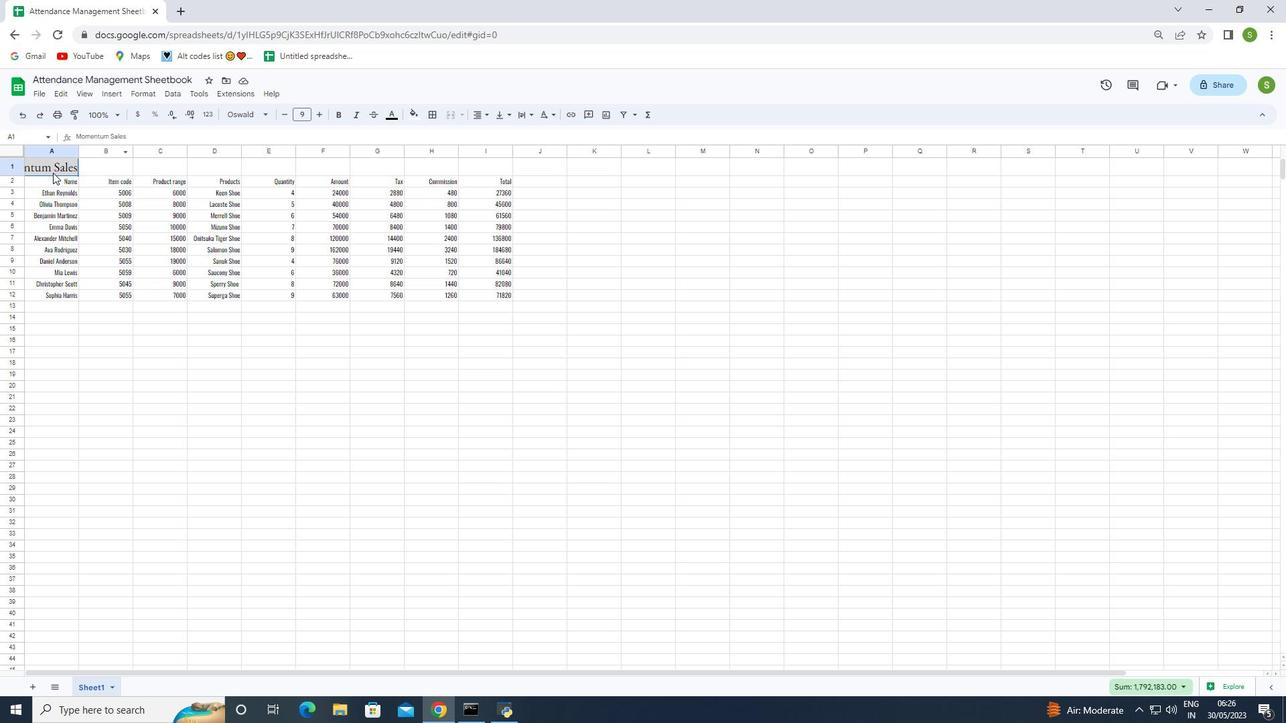 
Action: Mouse moved to (413, 121)
Screenshot: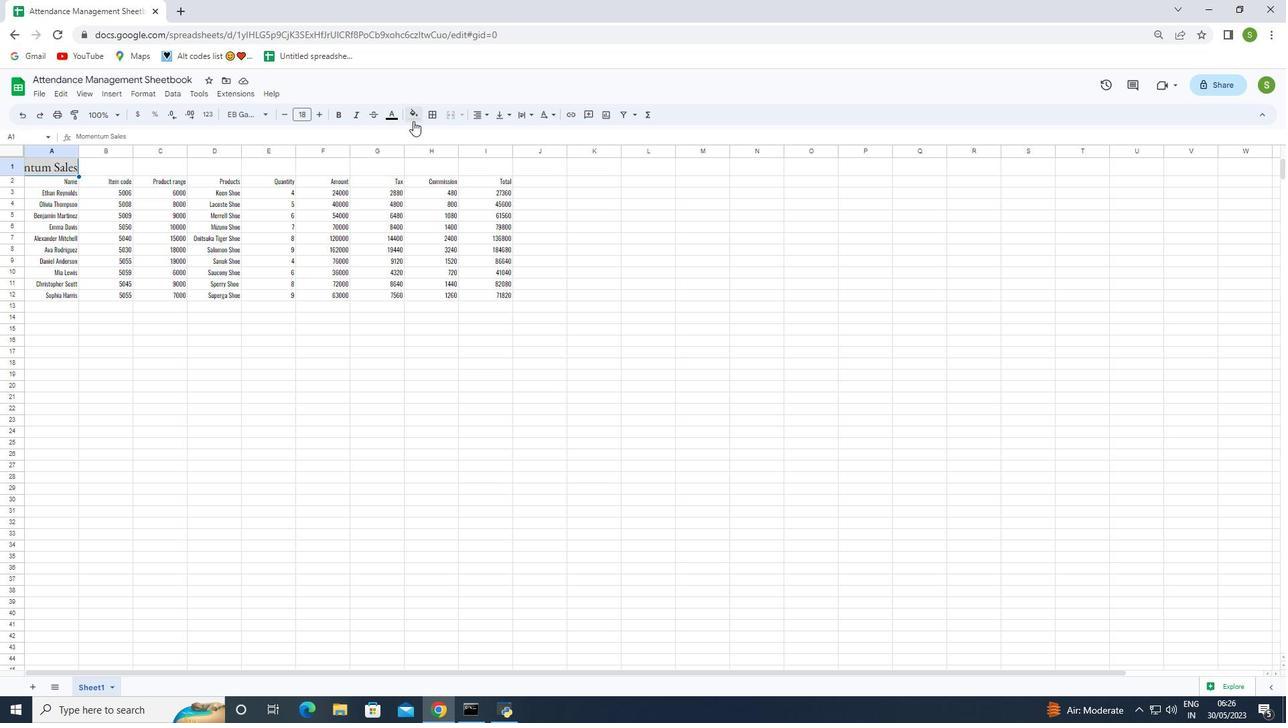 
Action: Mouse pressed left at (413, 121)
Screenshot: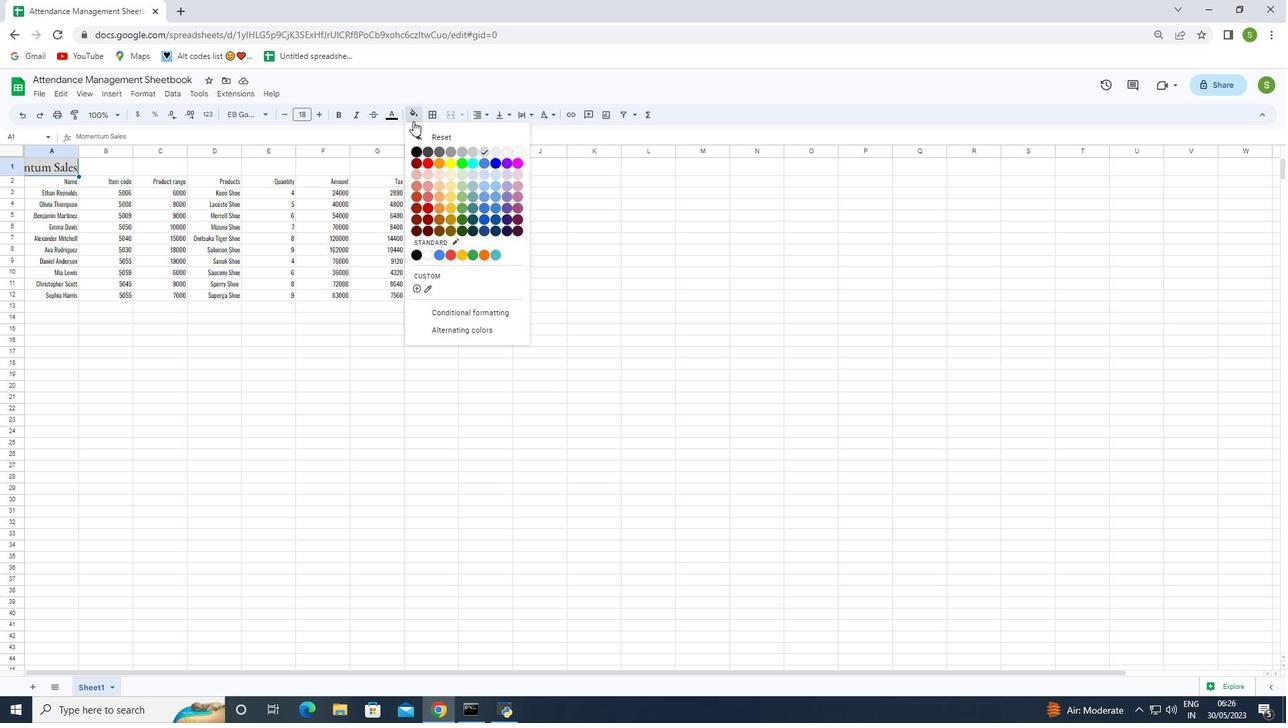 
Action: Mouse moved to (424, 164)
Screenshot: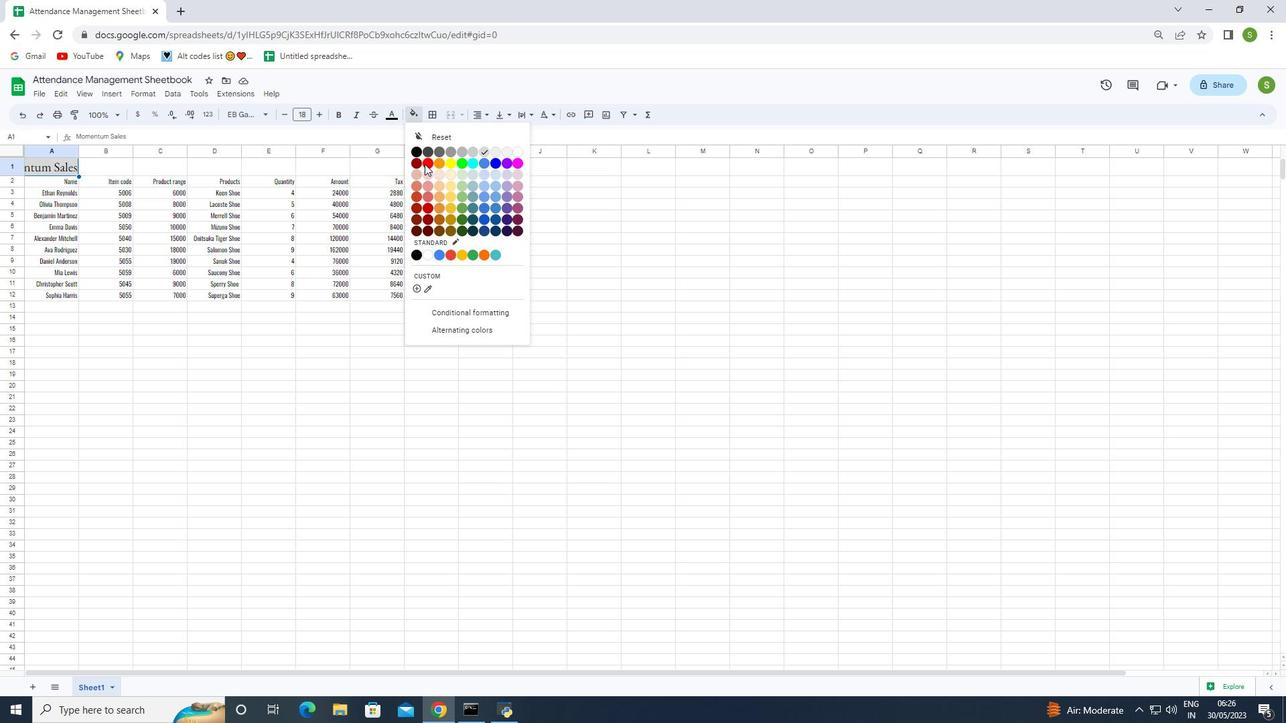 
Action: Mouse pressed left at (424, 164)
Screenshot: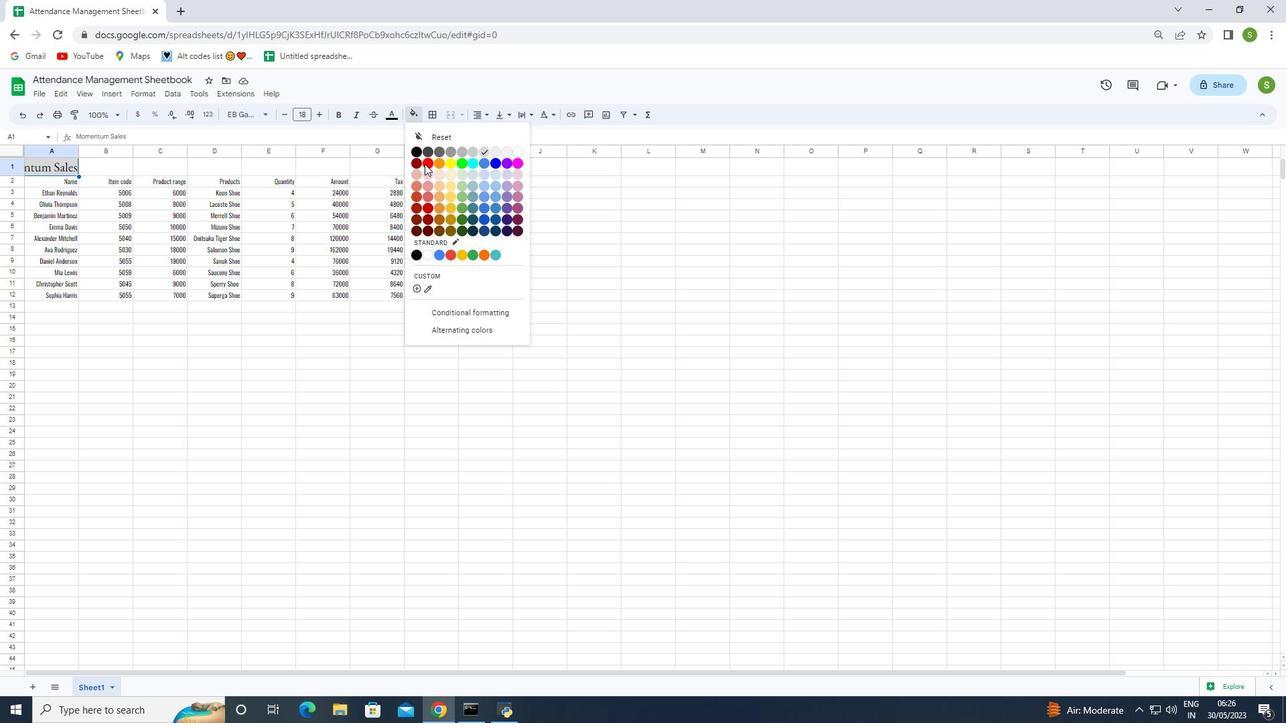 
Action: Mouse moved to (42, 182)
Screenshot: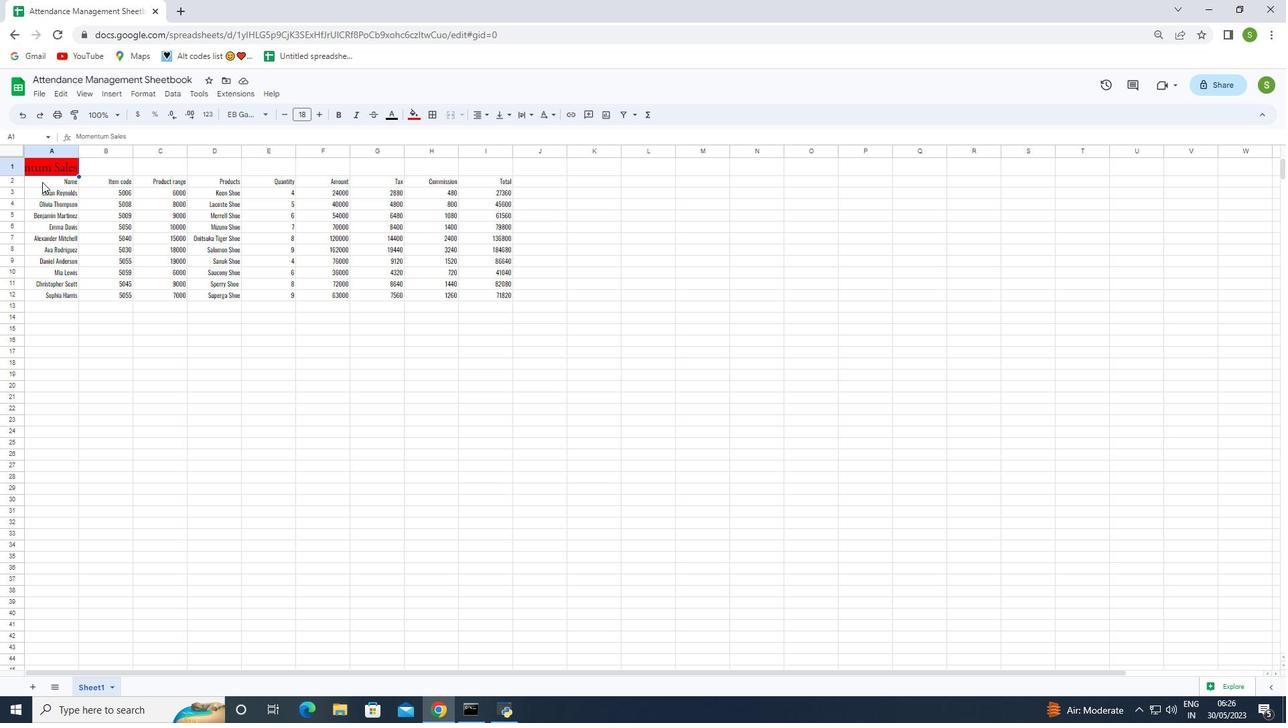 
Action: Mouse pressed left at (42, 182)
Screenshot: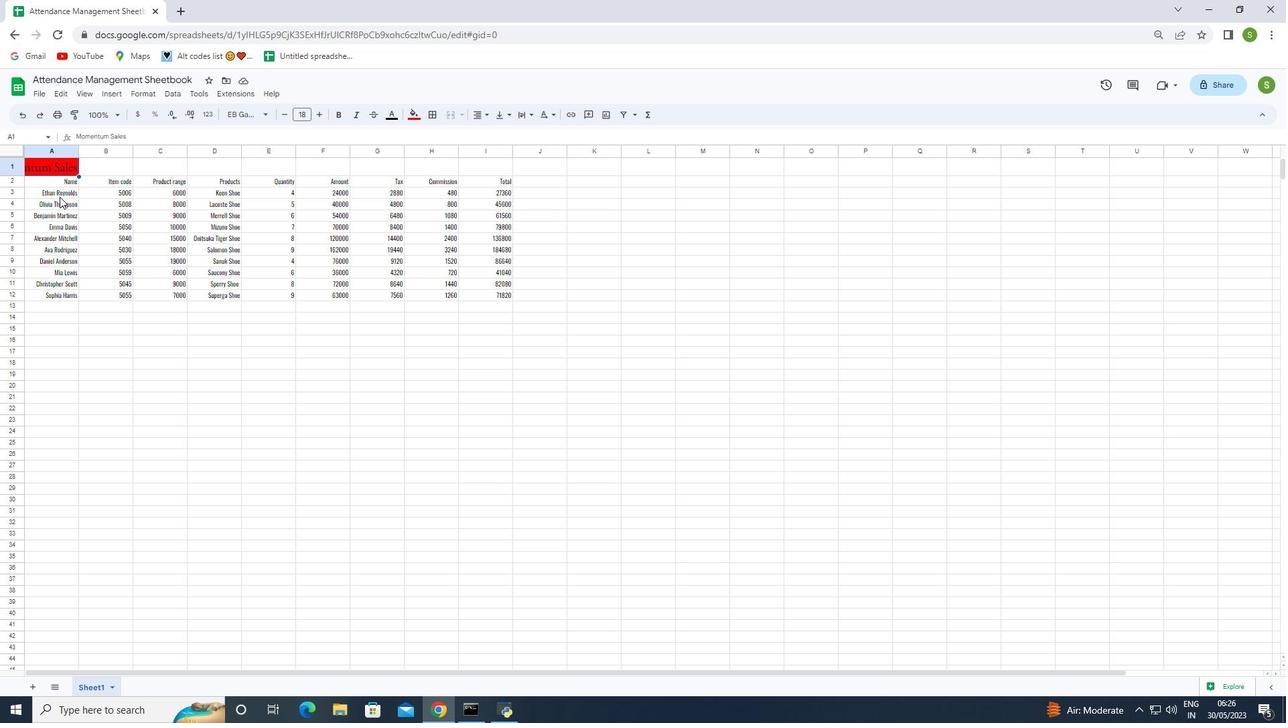 
Action: Mouse moved to (393, 116)
Screenshot: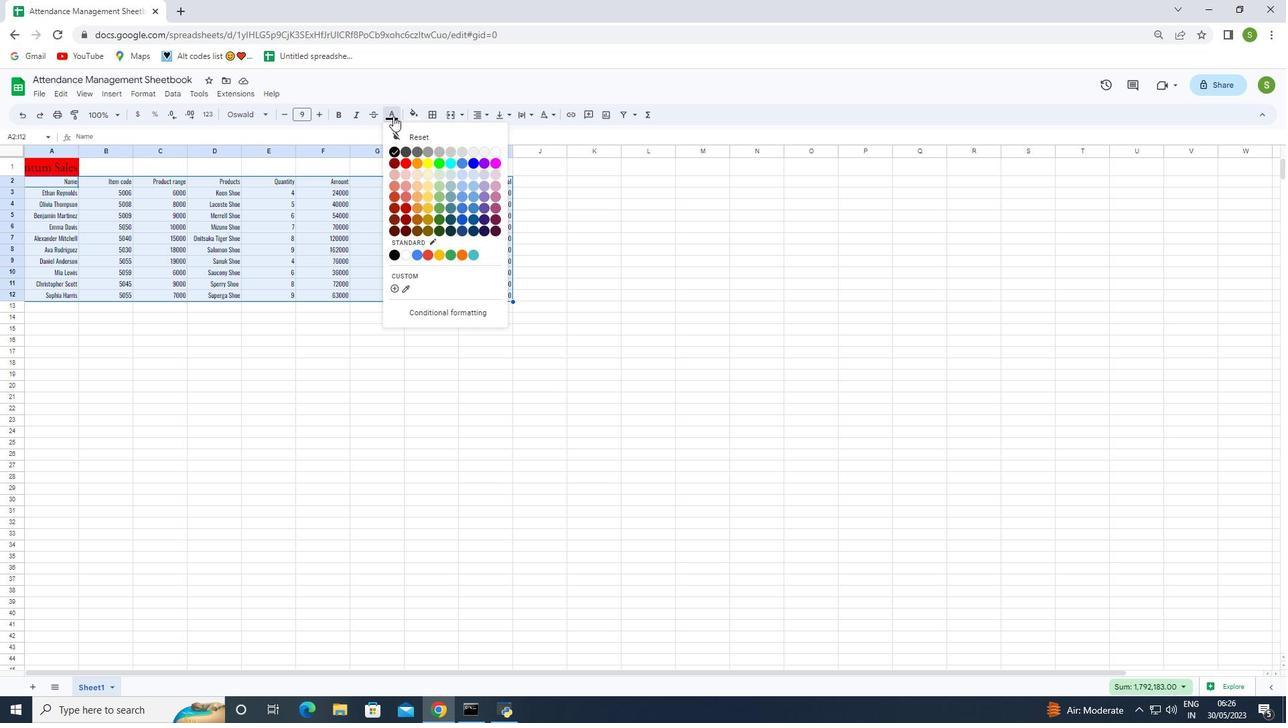 
Action: Mouse pressed left at (393, 116)
Screenshot: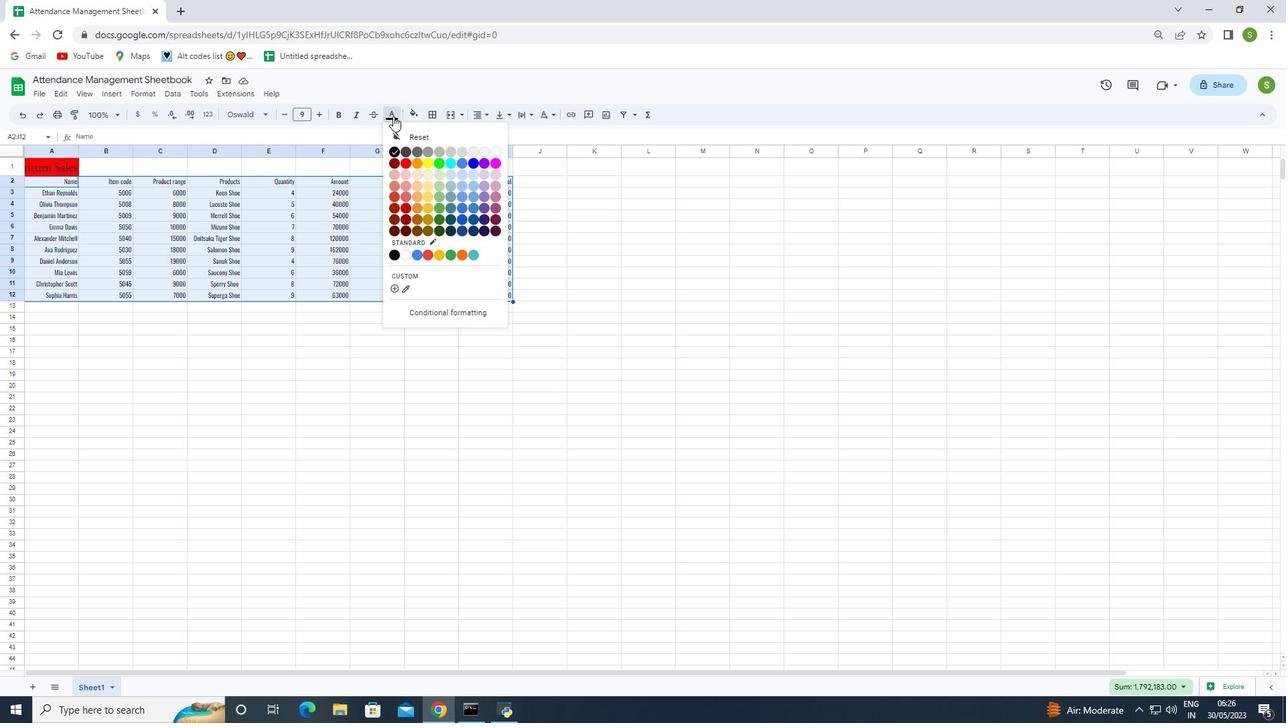 
Action: Mouse moved to (407, 164)
Screenshot: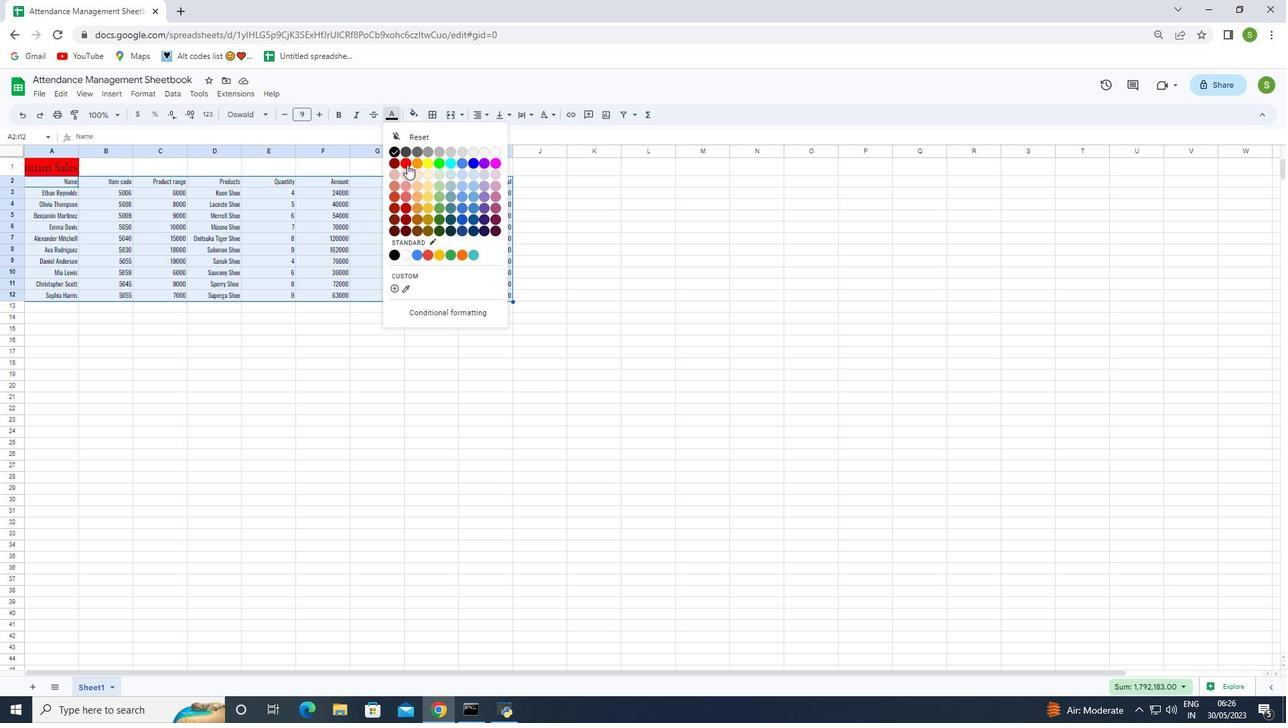 
Action: Mouse pressed left at (407, 164)
Screenshot: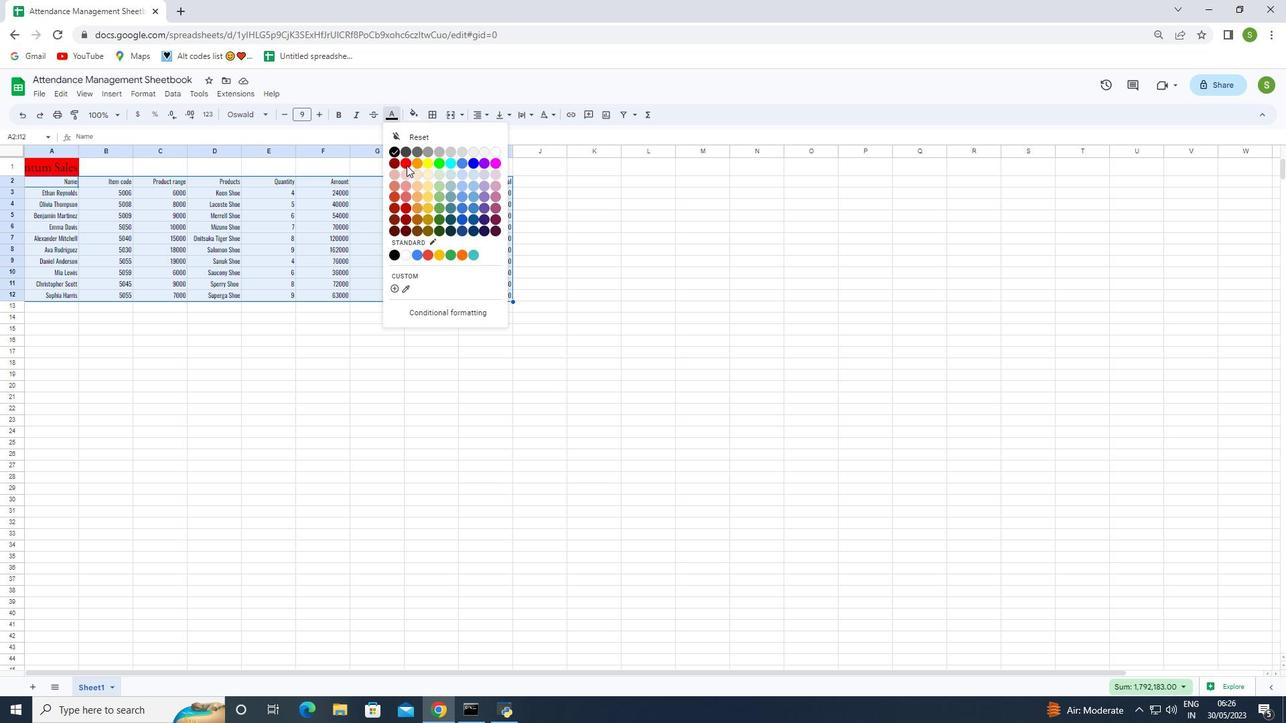 
Action: Mouse moved to (399, 395)
Screenshot: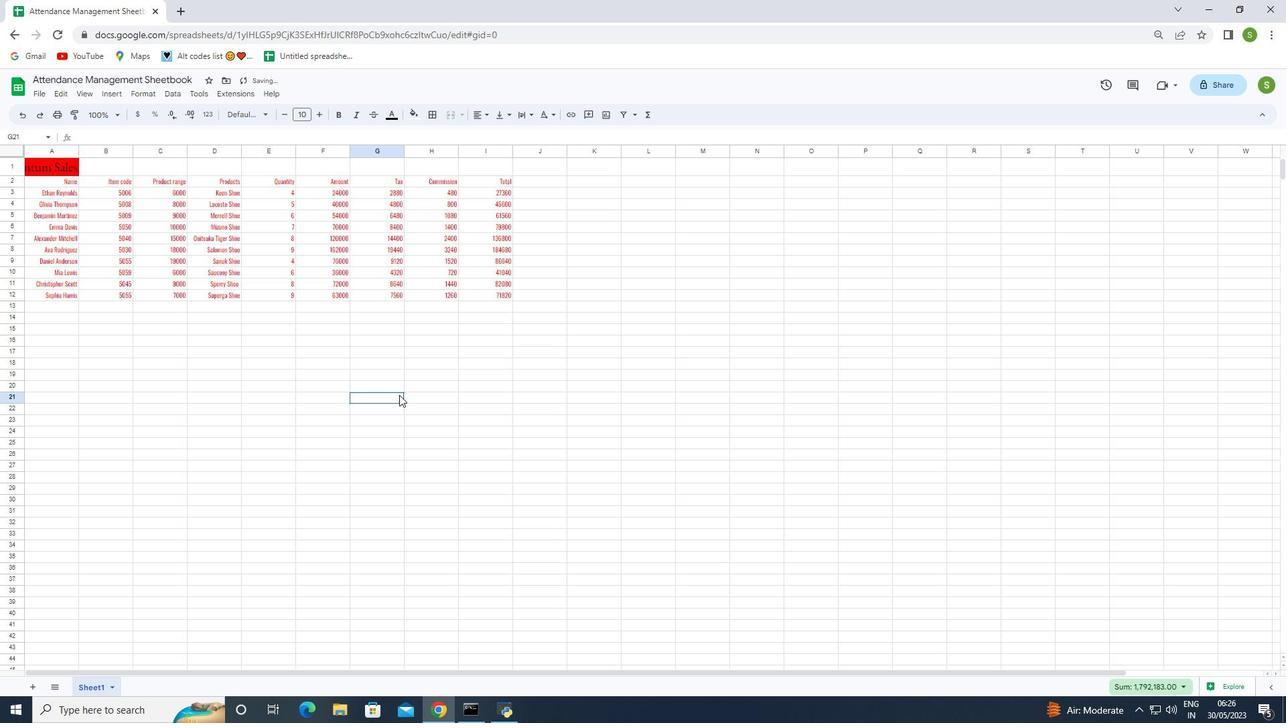 
Action: Mouse pressed left at (399, 395)
Screenshot: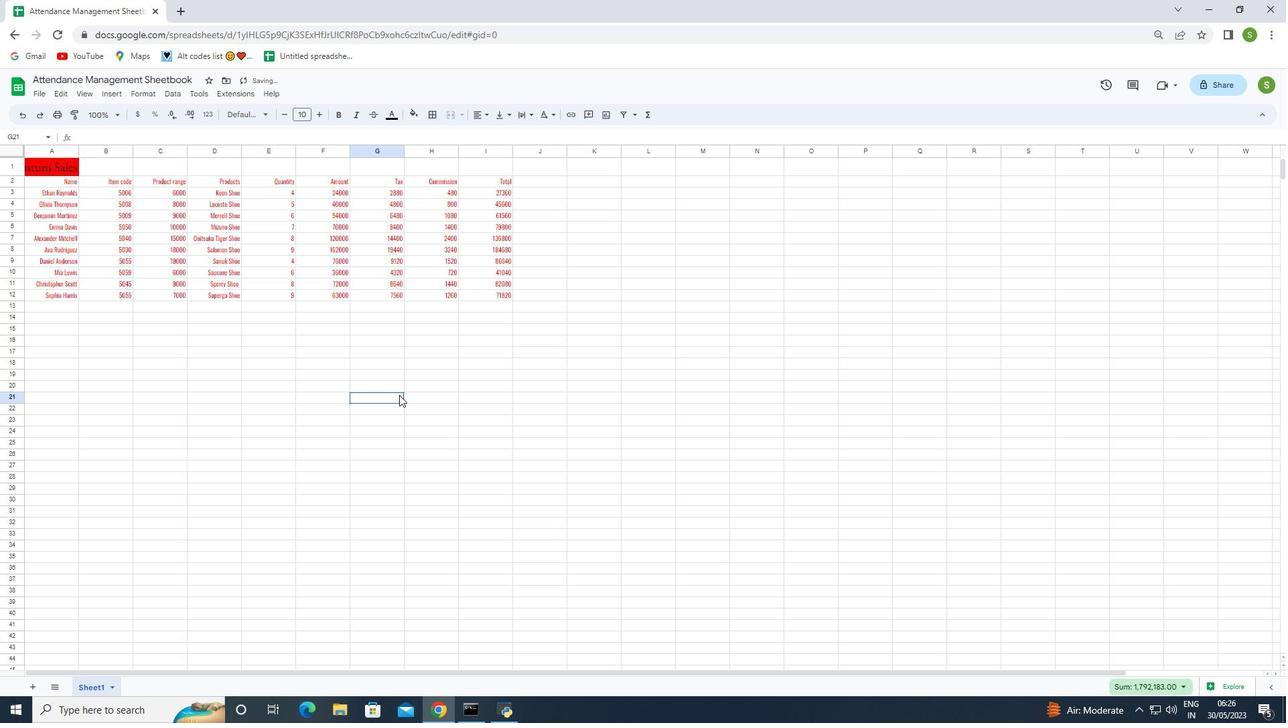
Action: Mouse moved to (44, 91)
Screenshot: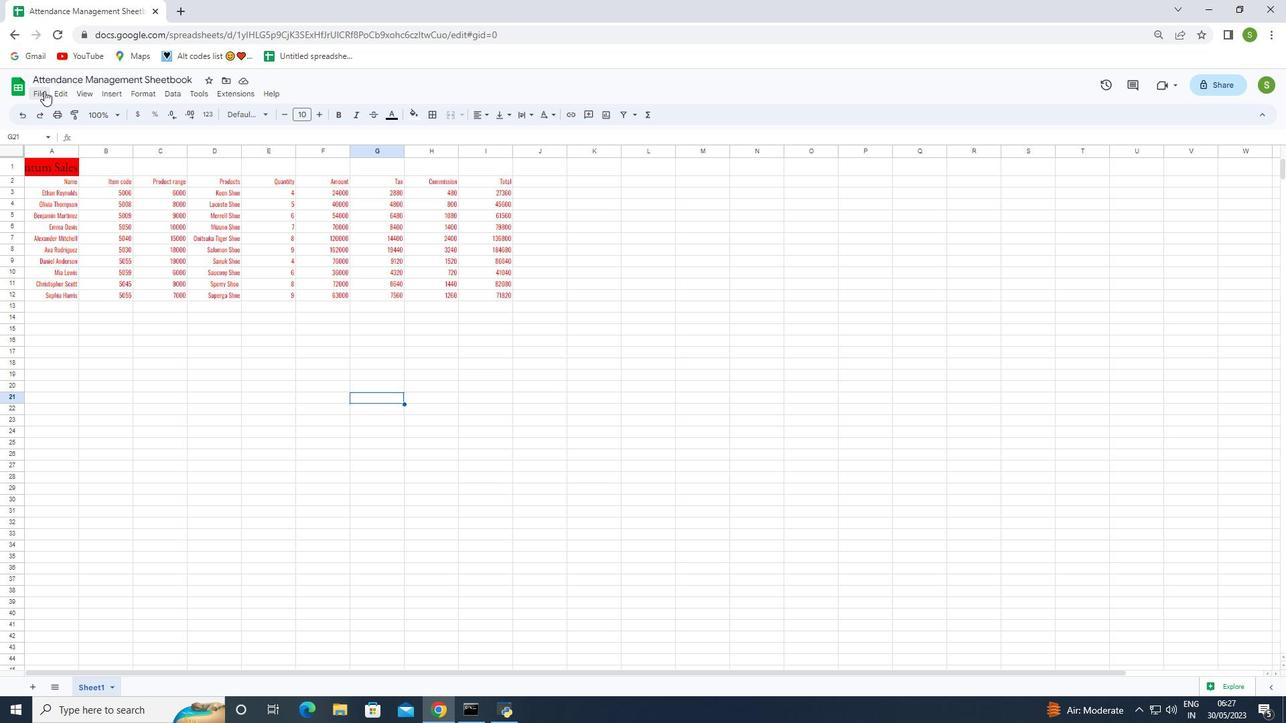 
Action: Mouse pressed left at (44, 91)
Screenshot: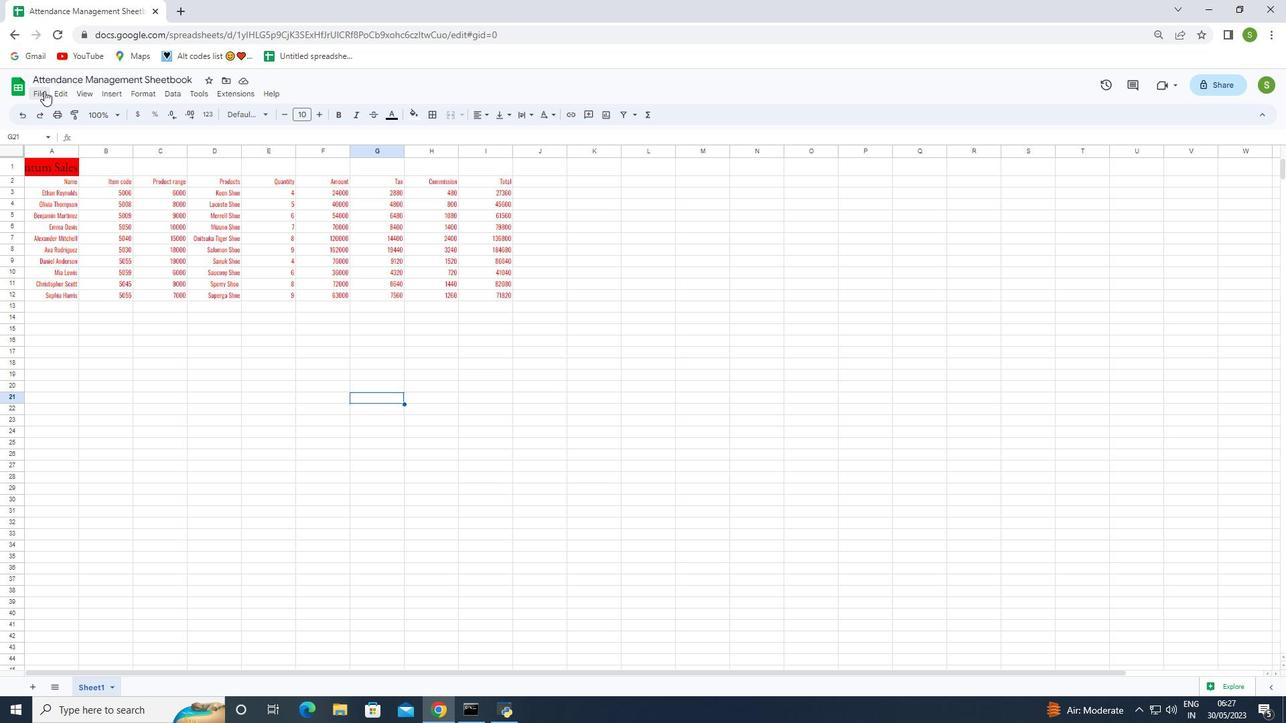 
Action: Mouse moved to (85, 248)
Screenshot: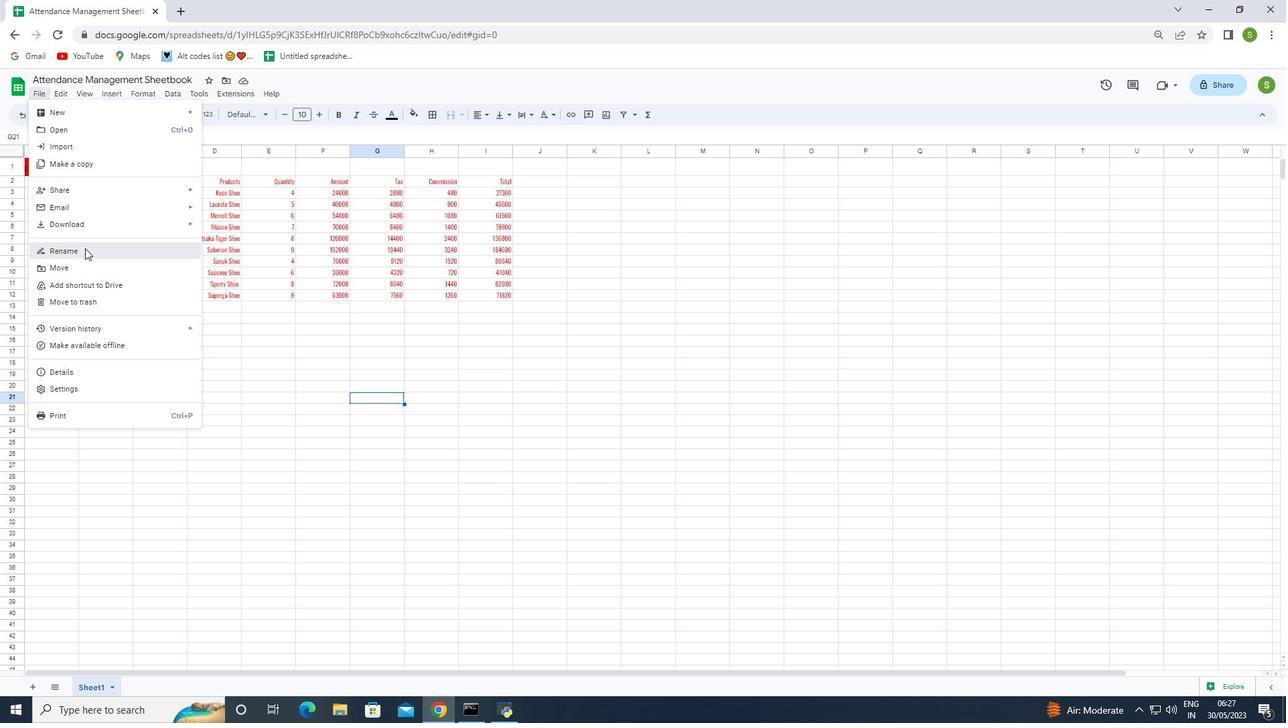 
Action: Mouse pressed left at (85, 248)
Screenshot: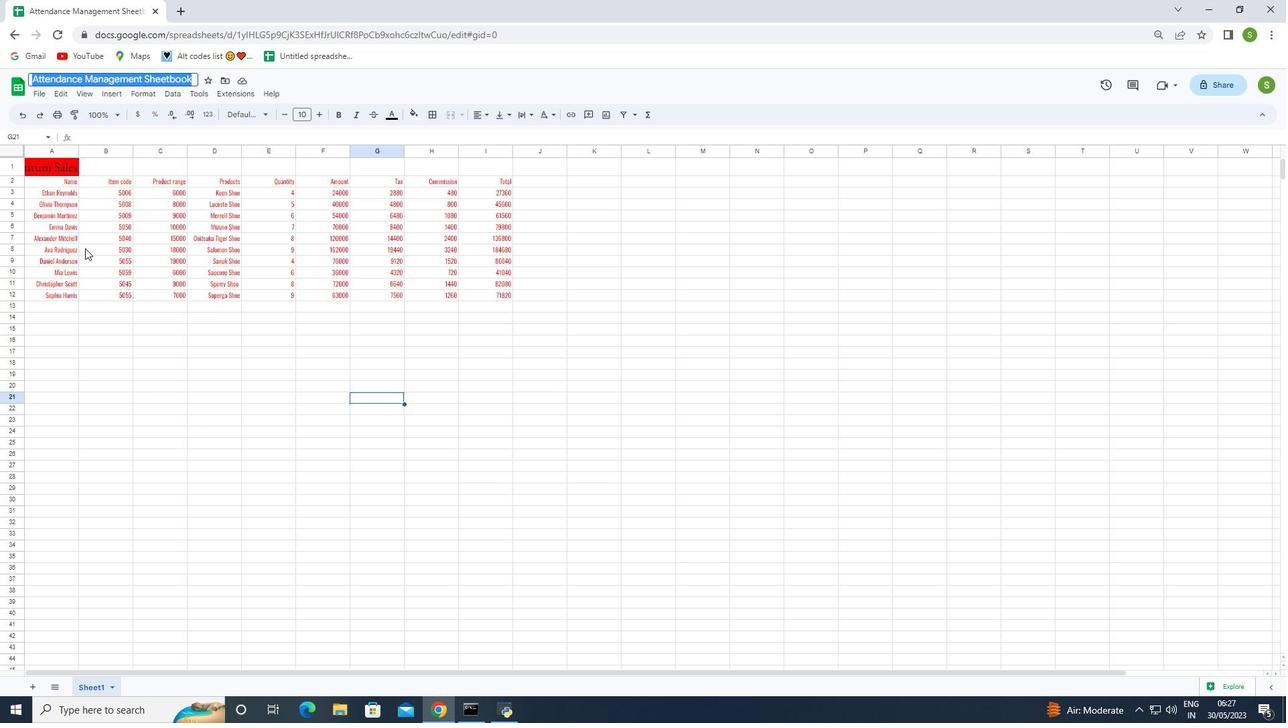 
Action: Mouse moved to (104, 235)
Screenshot: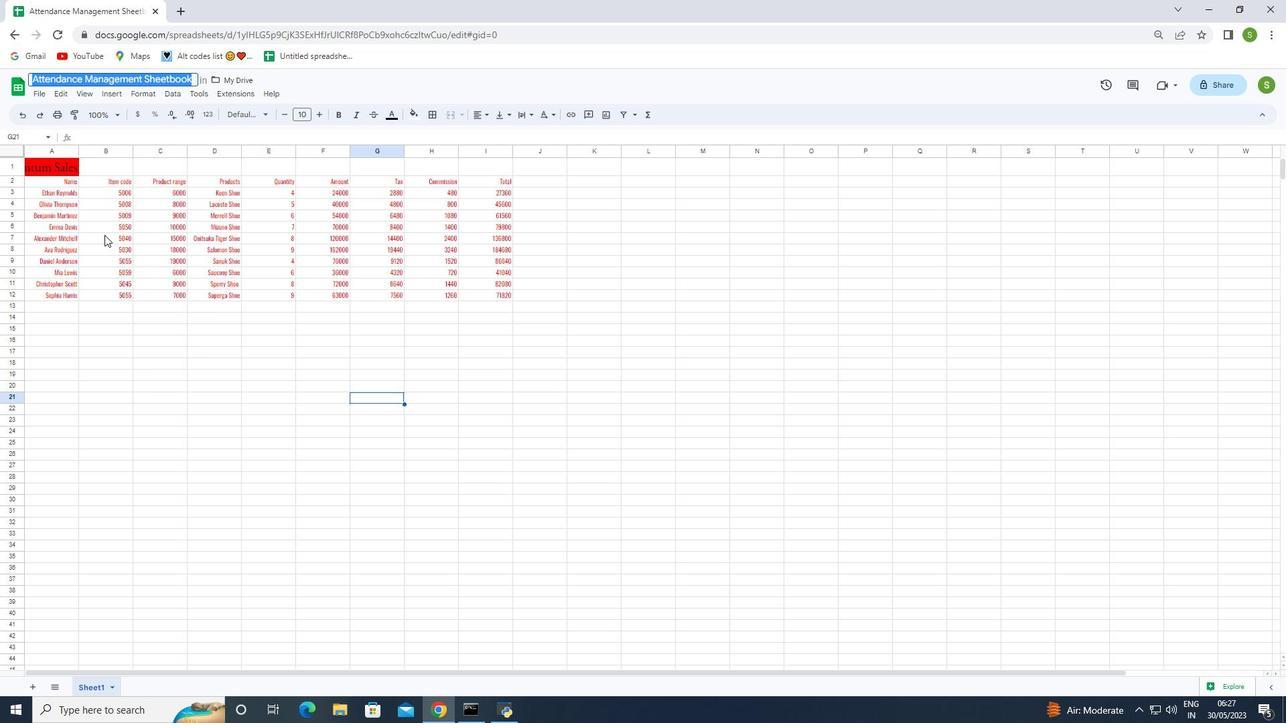 
Action: Key pressed <Key.backspace><Key.shift>Attendance<Key.space><Key.shift>Management<Key.space><Key.shift>Sheetbook<Key.enter>
Screenshot: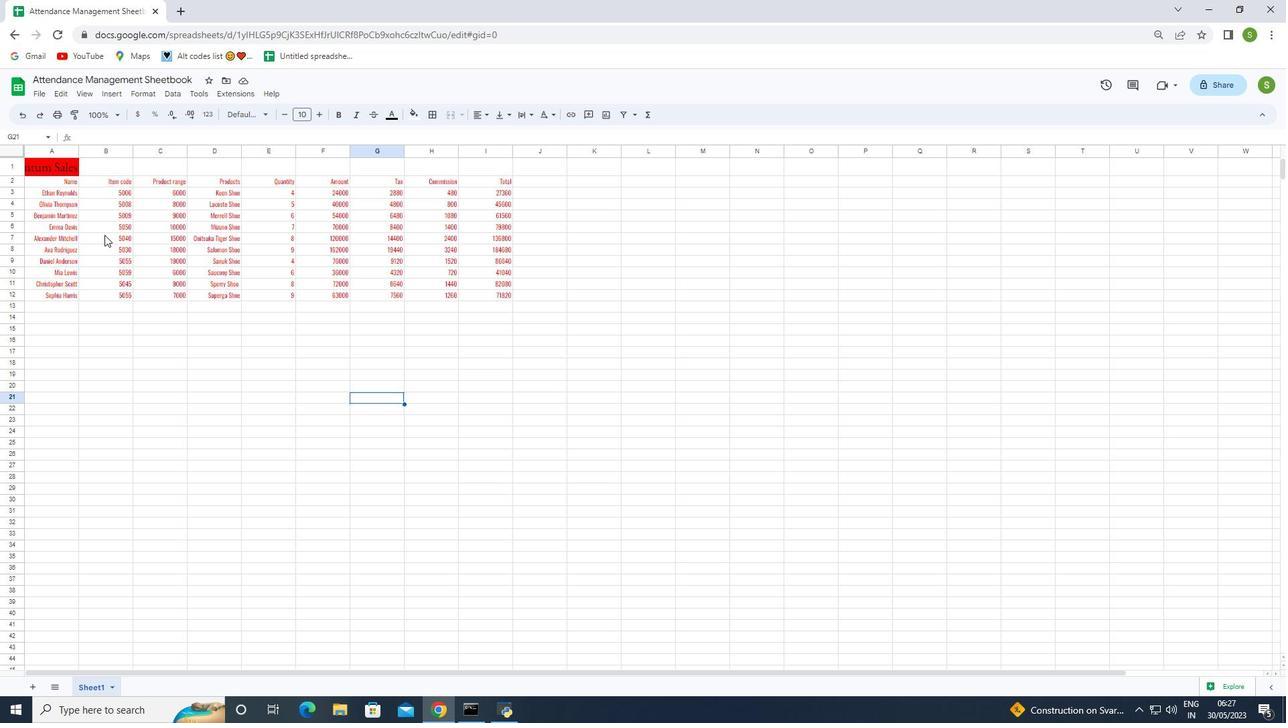 
Action: Mouse moved to (272, 408)
Screenshot: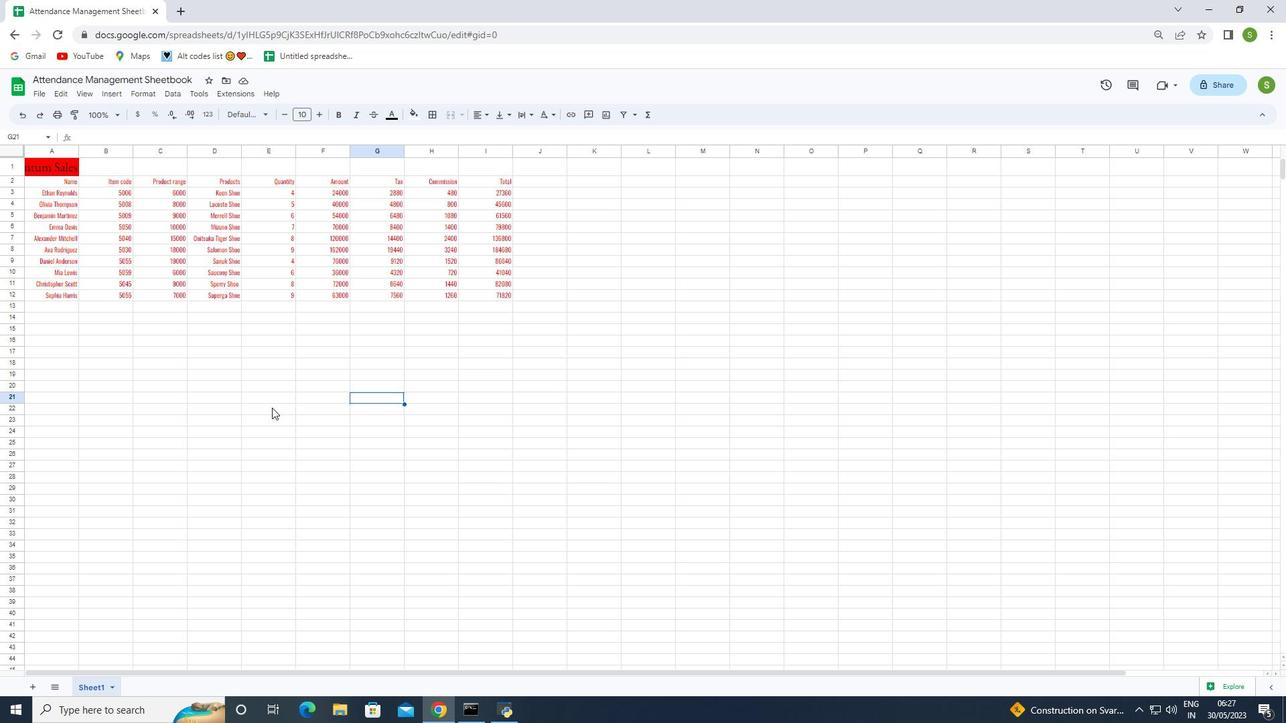 
